 Task: Add Carlson Labs Super Omega 3 to the cart.
Action: Mouse moved to (329, 155)
Screenshot: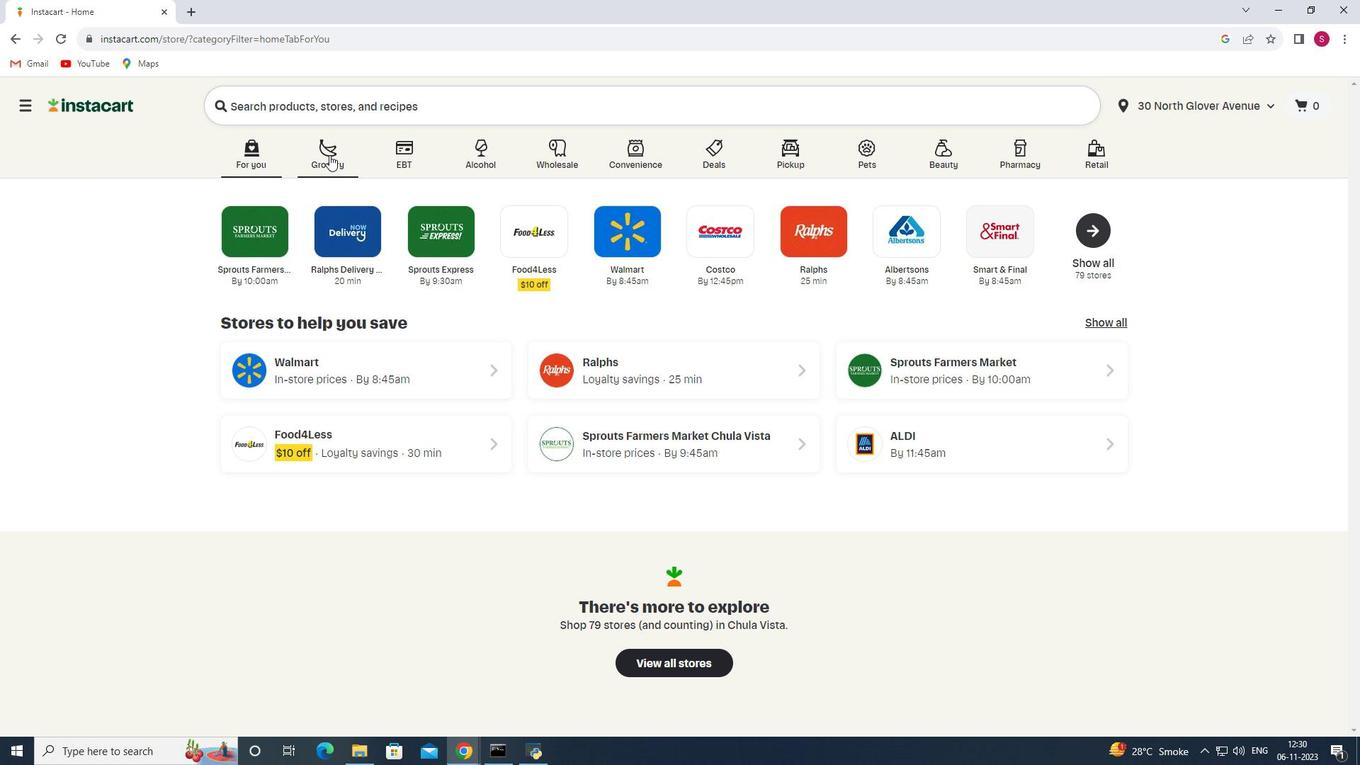 
Action: Mouse pressed left at (329, 155)
Screenshot: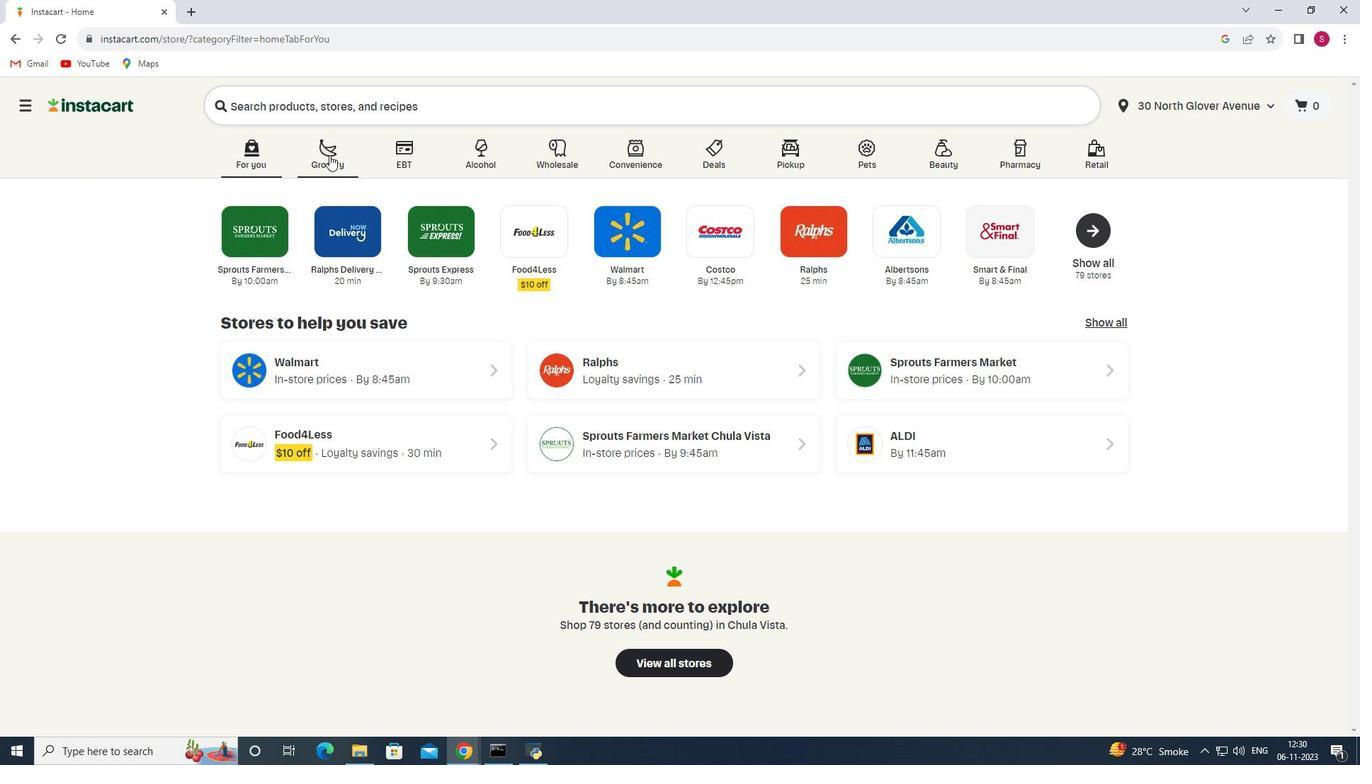 
Action: Mouse moved to (328, 411)
Screenshot: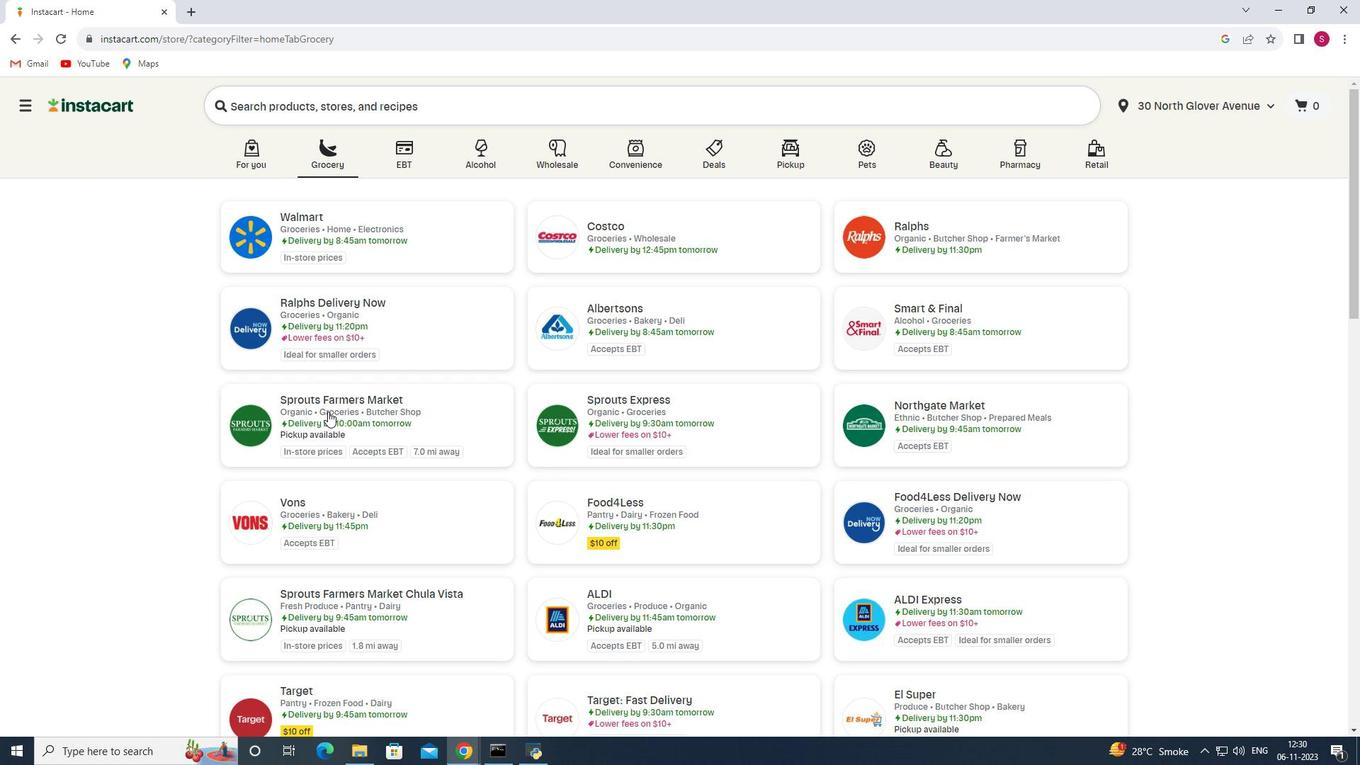
Action: Mouse pressed left at (328, 411)
Screenshot: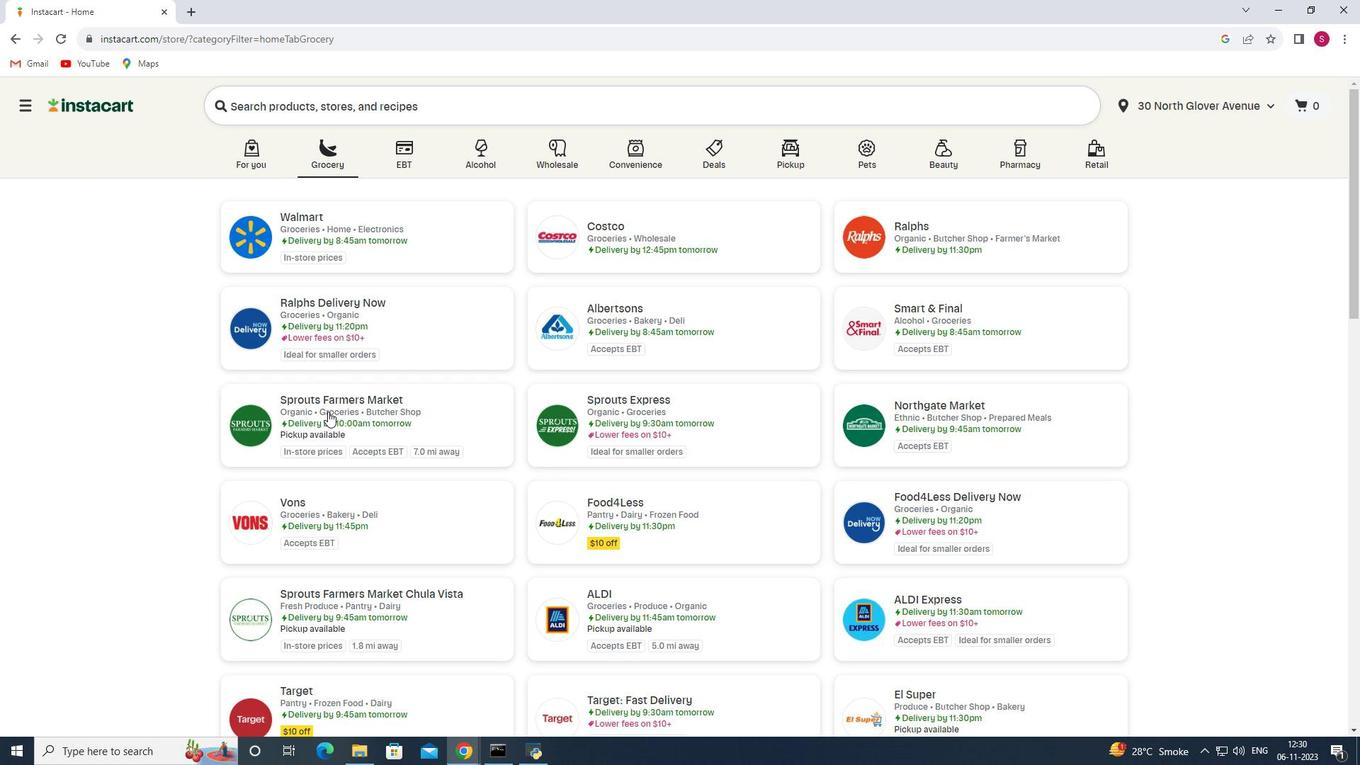 
Action: Mouse moved to (122, 435)
Screenshot: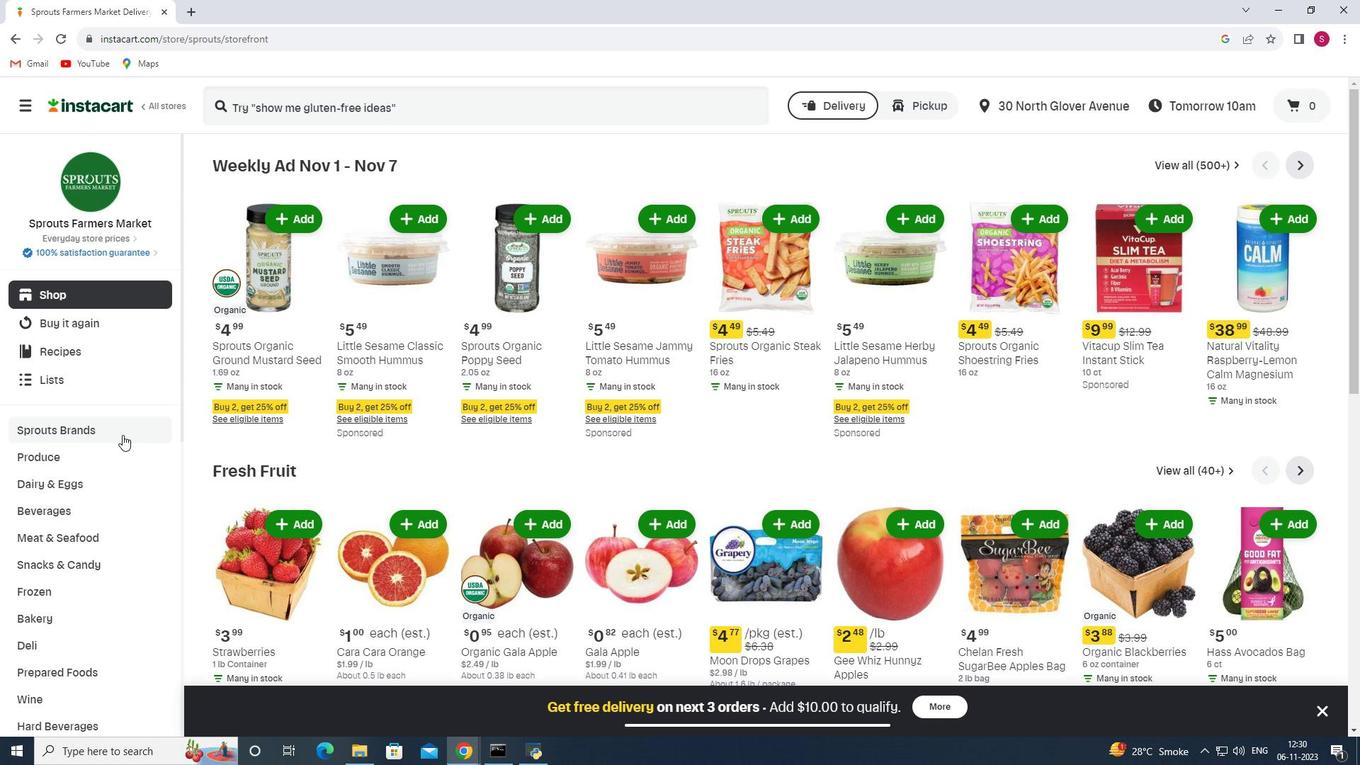 
Action: Mouse scrolled (122, 434) with delta (0, 0)
Screenshot: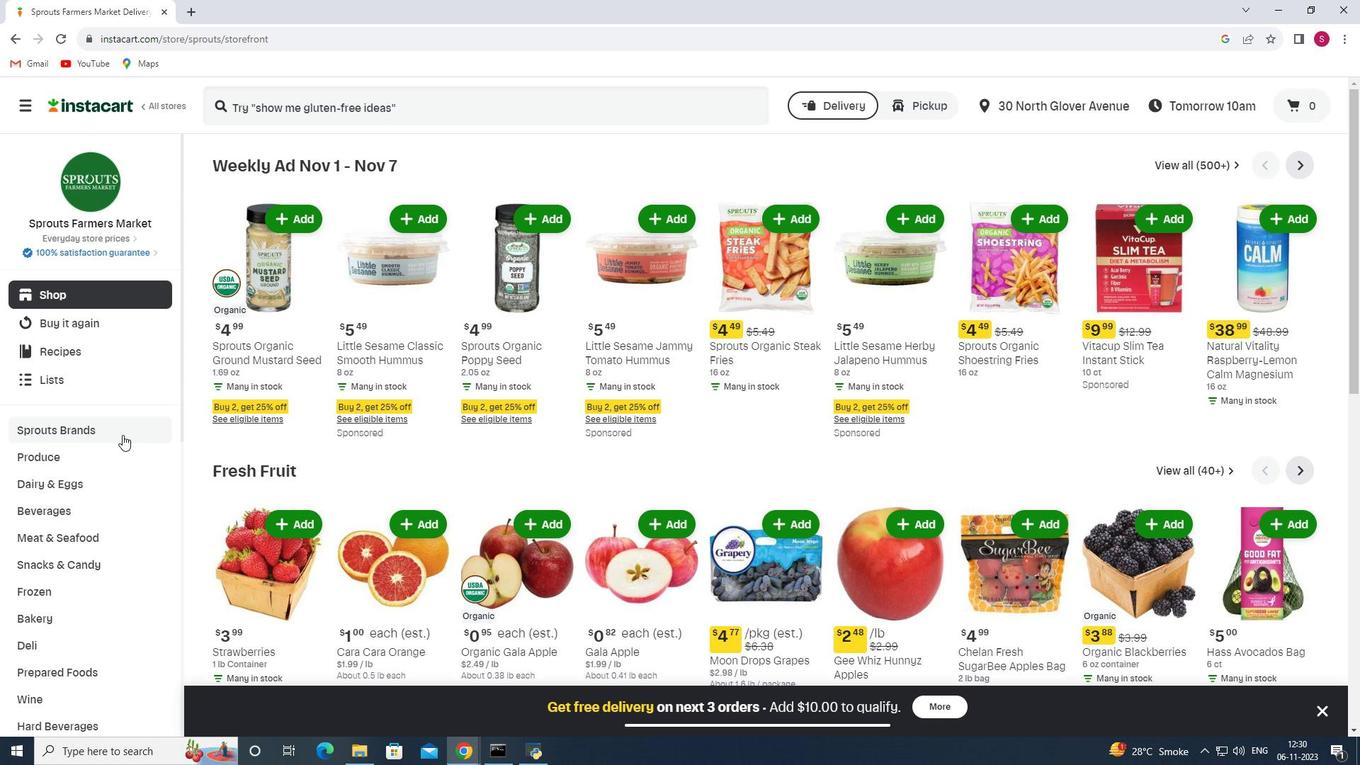 
Action: Mouse moved to (122, 435)
Screenshot: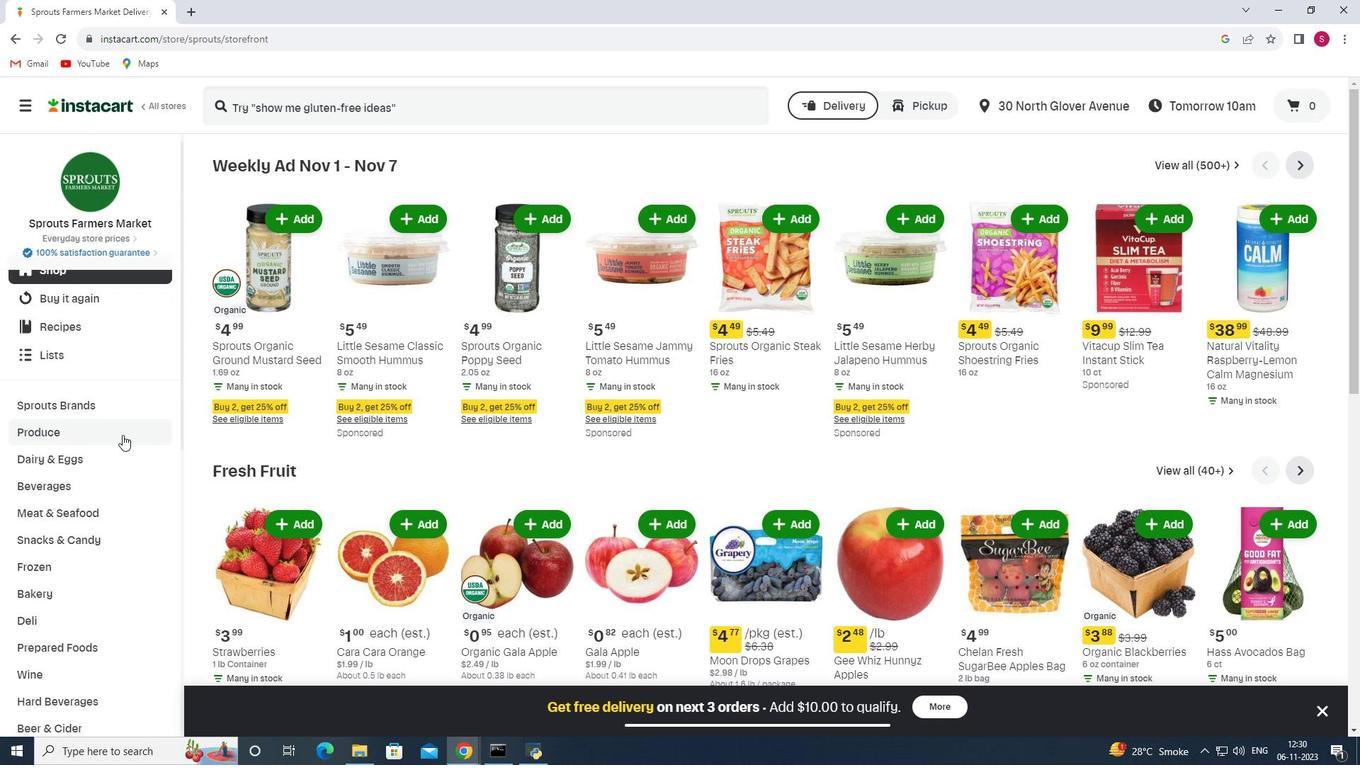 
Action: Mouse scrolled (122, 434) with delta (0, 0)
Screenshot: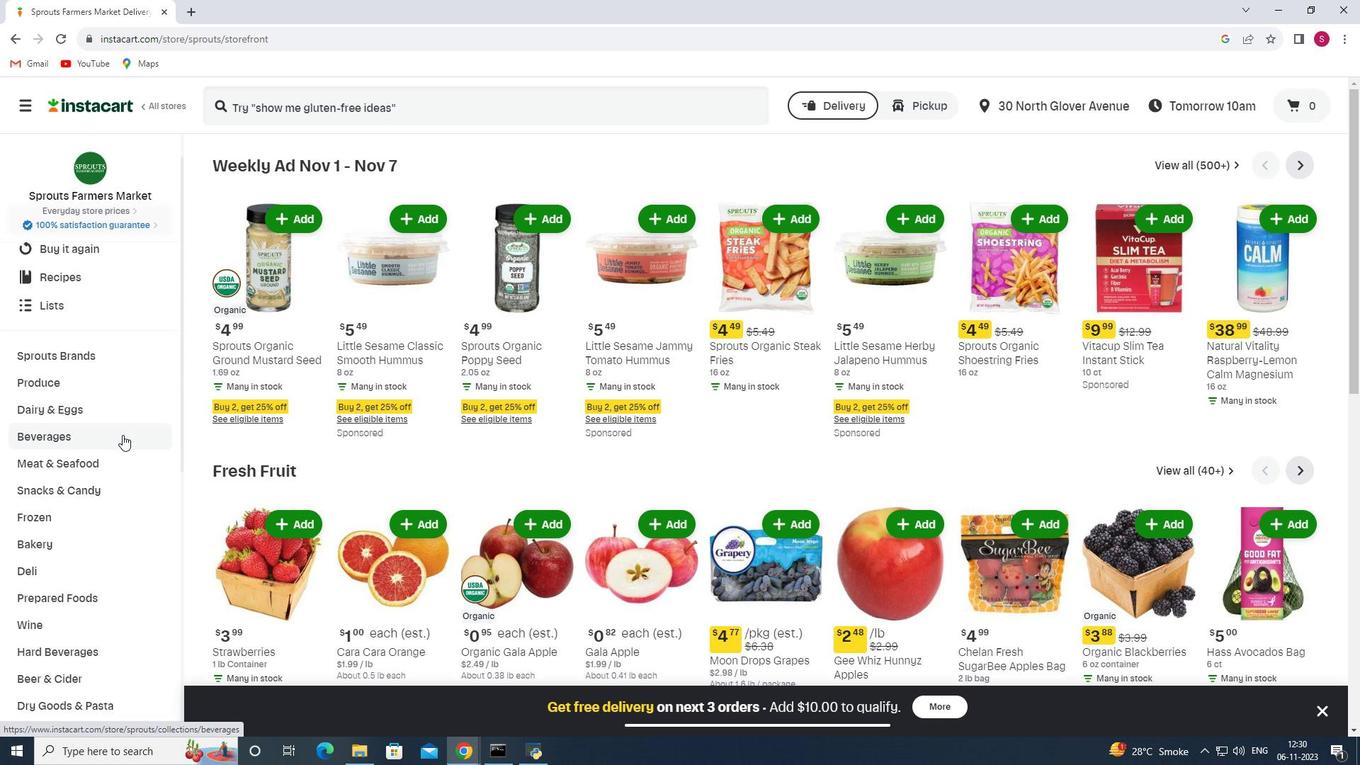 
Action: Mouse scrolled (122, 434) with delta (0, 0)
Screenshot: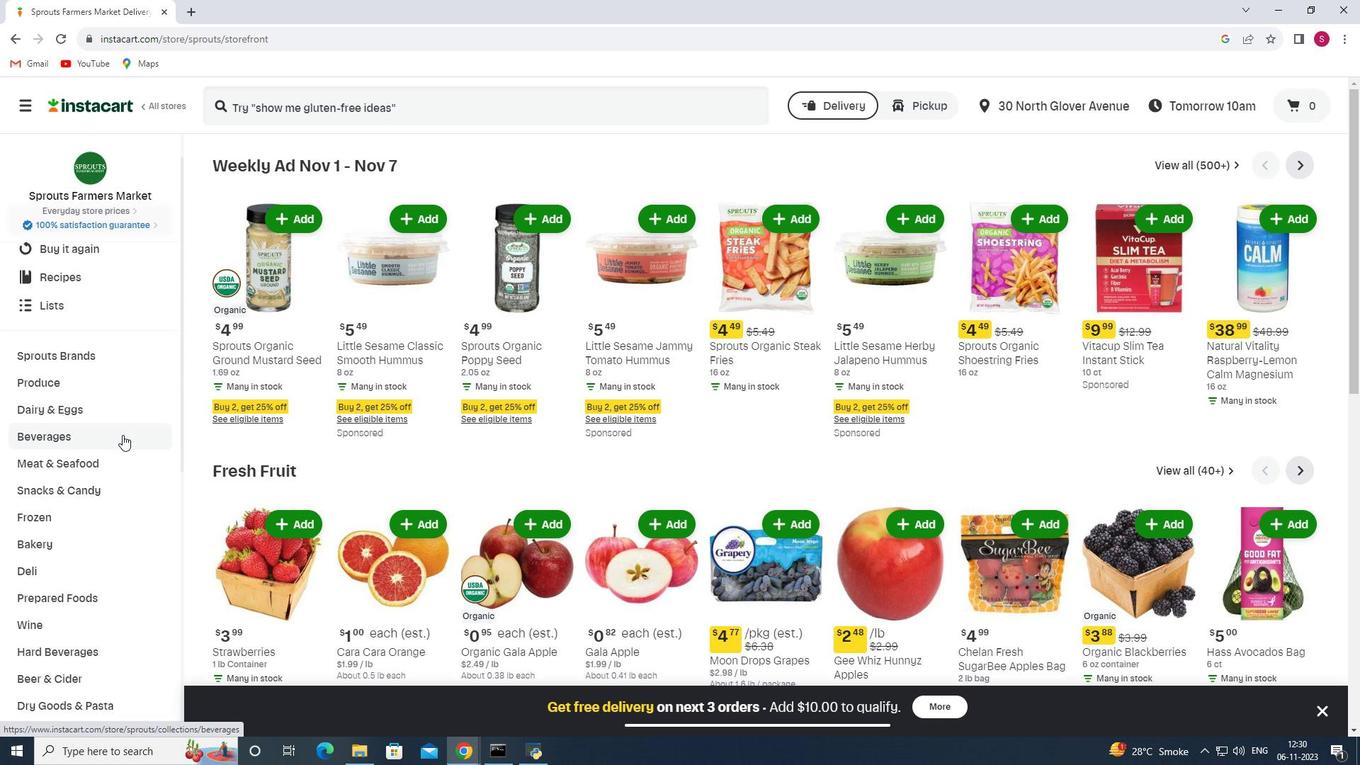 
Action: Mouse scrolled (122, 434) with delta (0, 0)
Screenshot: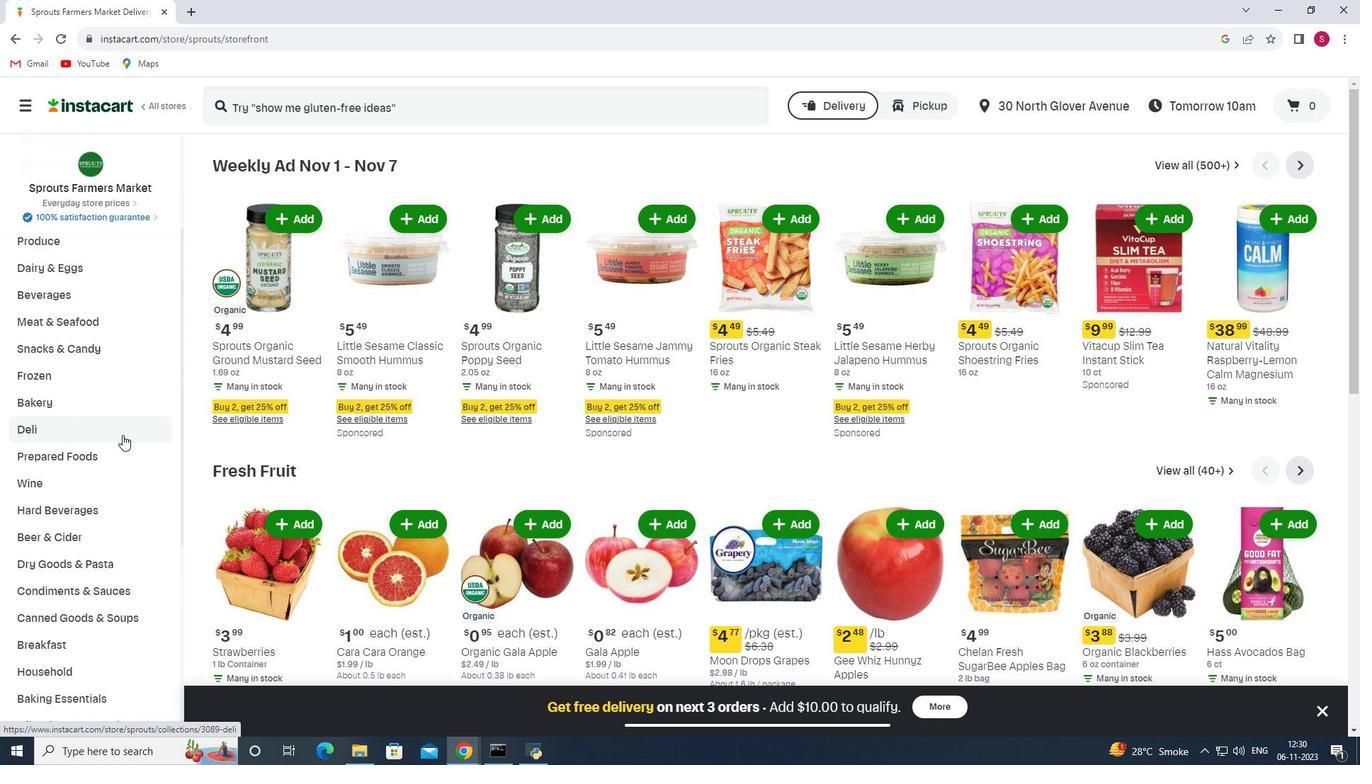
Action: Mouse scrolled (122, 434) with delta (0, 0)
Screenshot: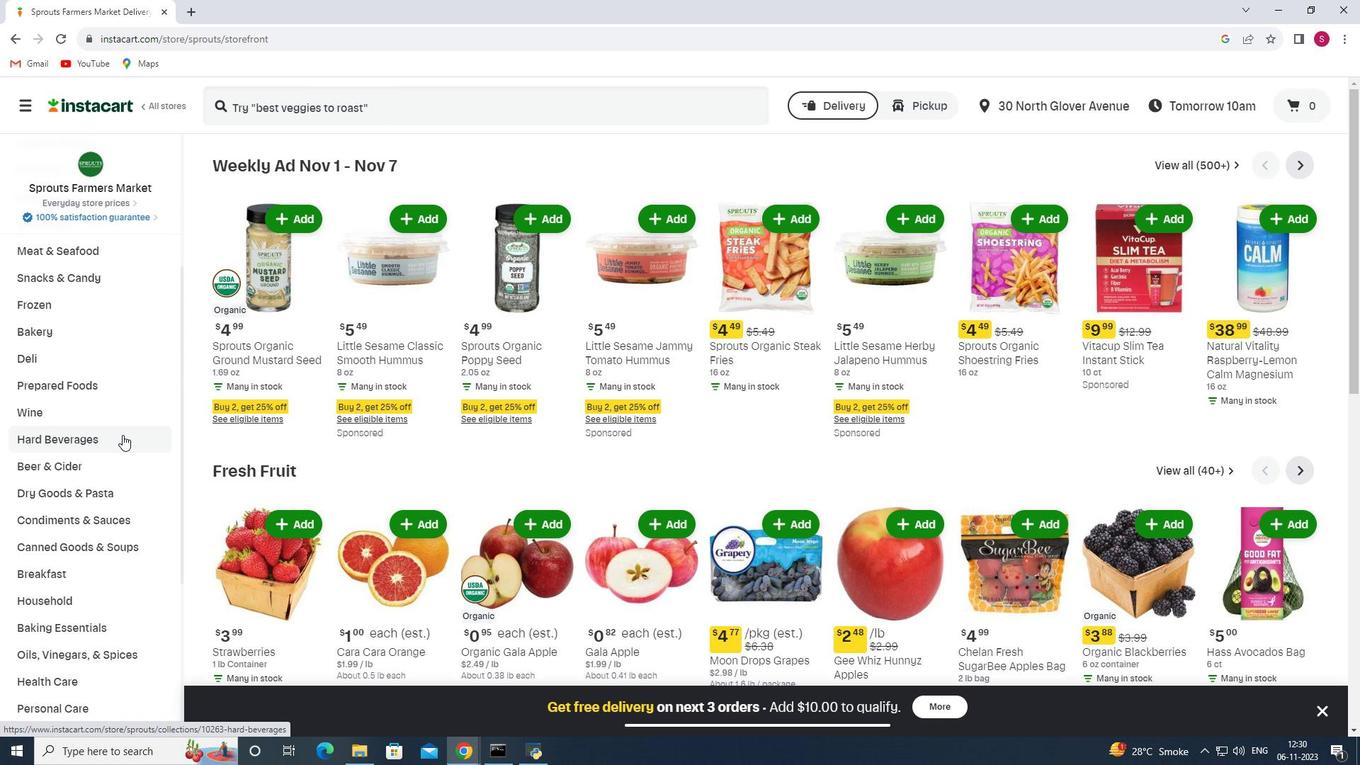
Action: Mouse moved to (99, 467)
Screenshot: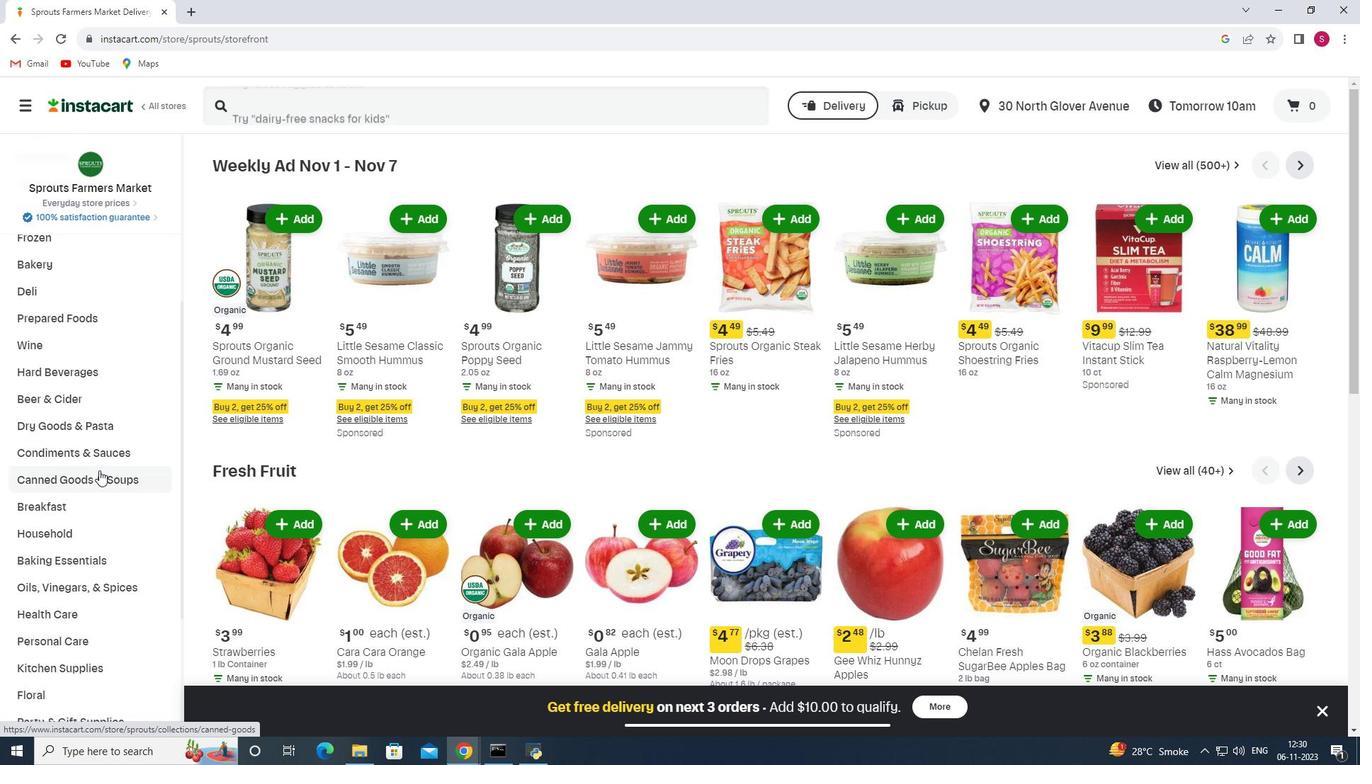 
Action: Mouse scrolled (99, 466) with delta (0, 0)
Screenshot: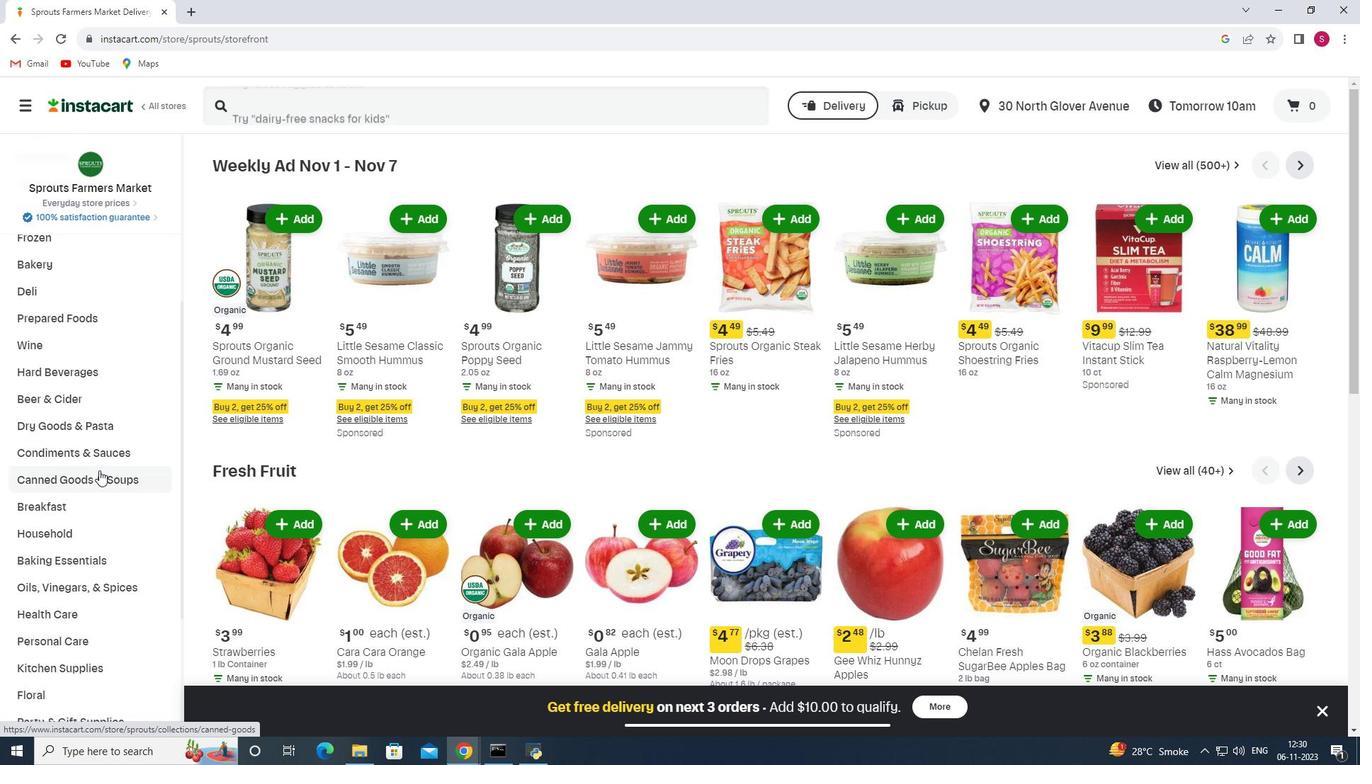 
Action: Mouse moved to (99, 470)
Screenshot: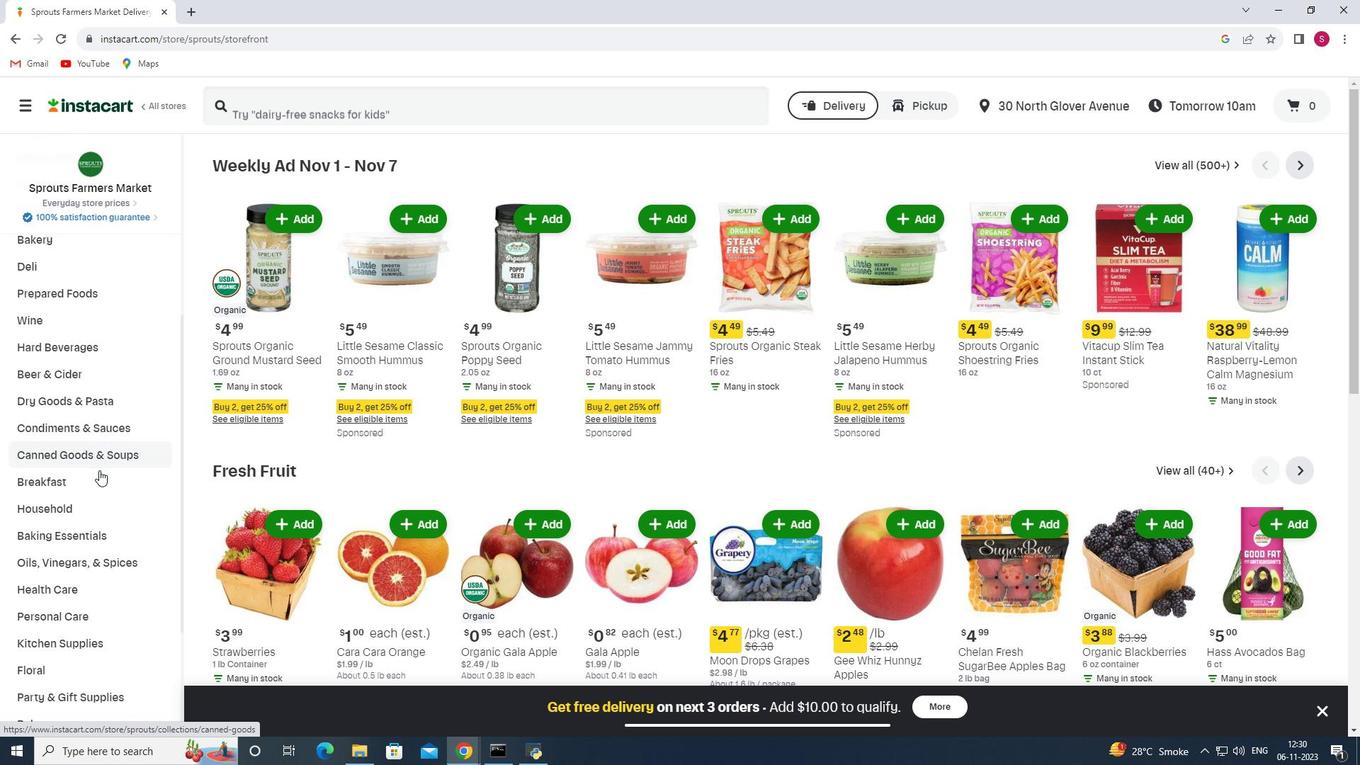 
Action: Mouse scrolled (99, 469) with delta (0, 0)
Screenshot: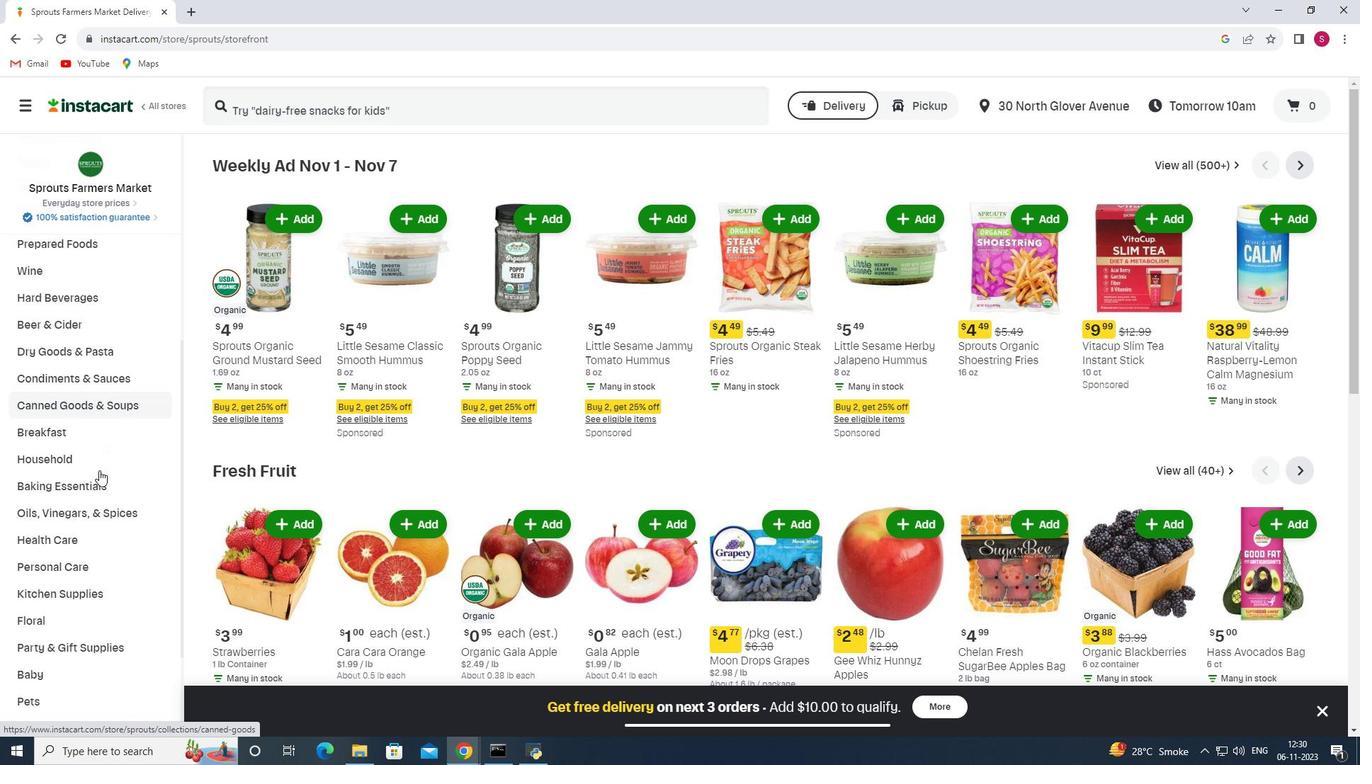 
Action: Mouse moved to (85, 479)
Screenshot: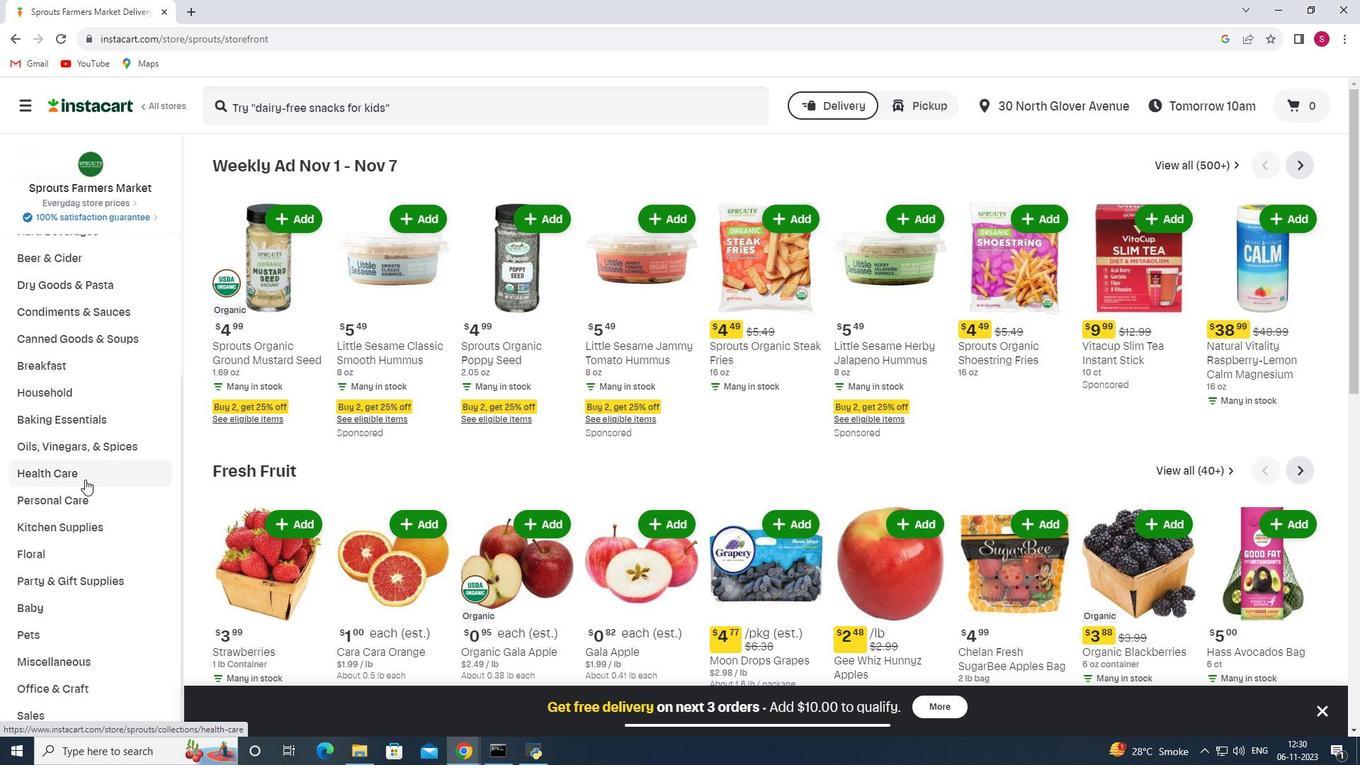 
Action: Mouse pressed left at (85, 479)
Screenshot: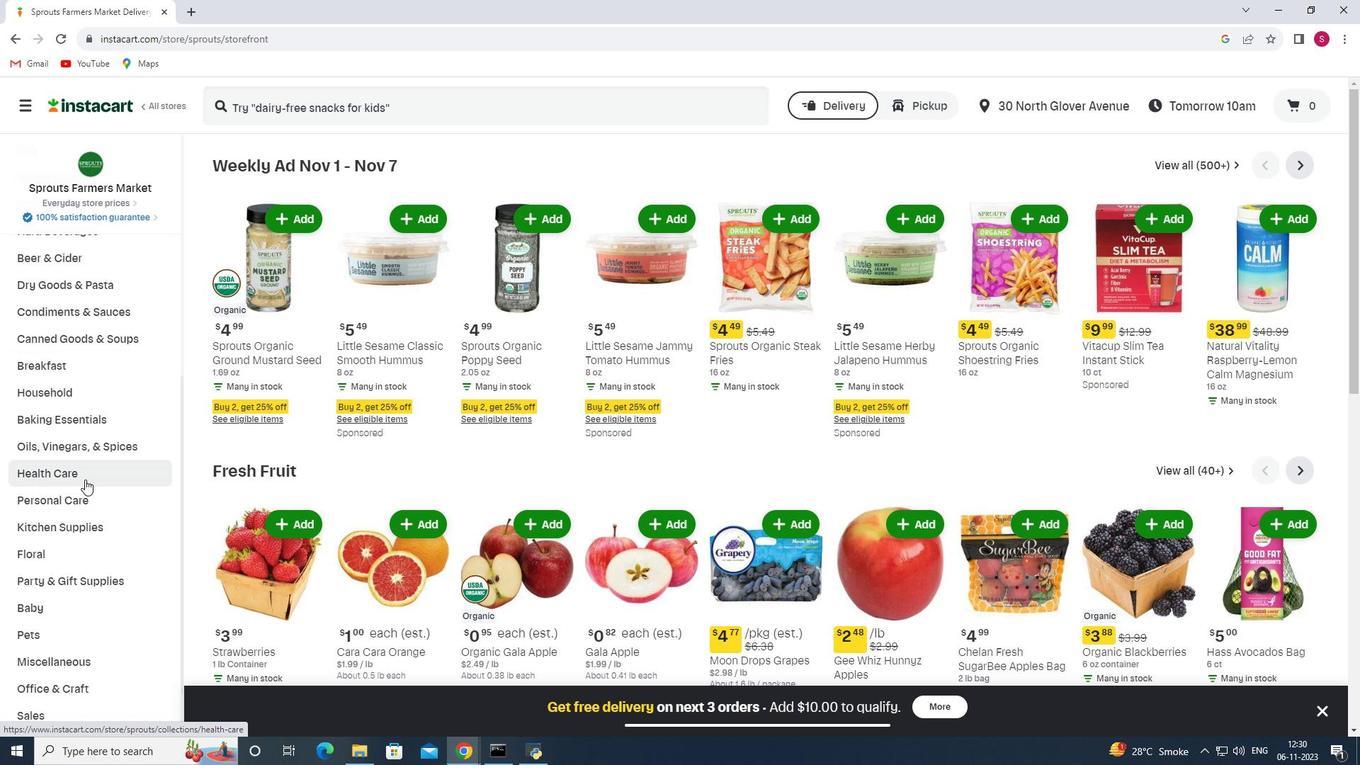 
Action: Mouse moved to (479, 204)
Screenshot: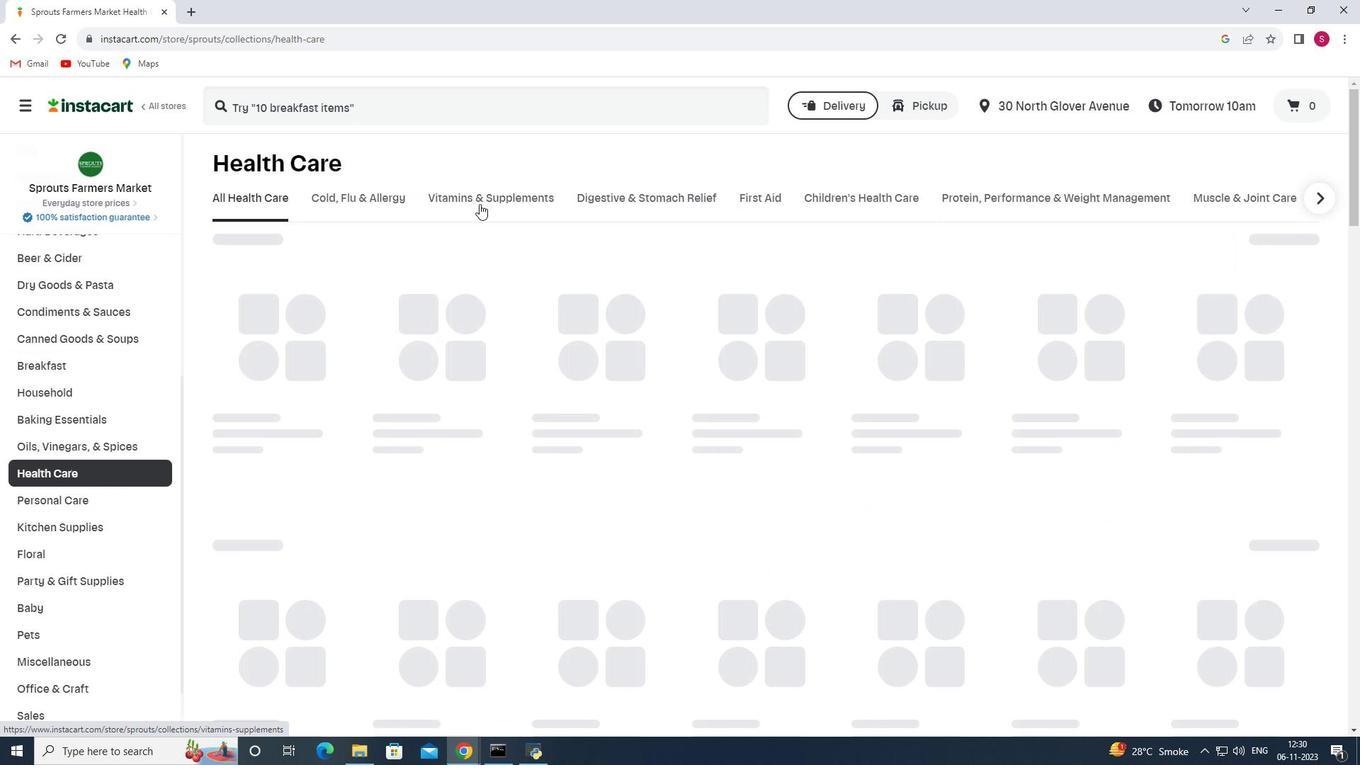 
Action: Mouse pressed left at (479, 204)
Screenshot: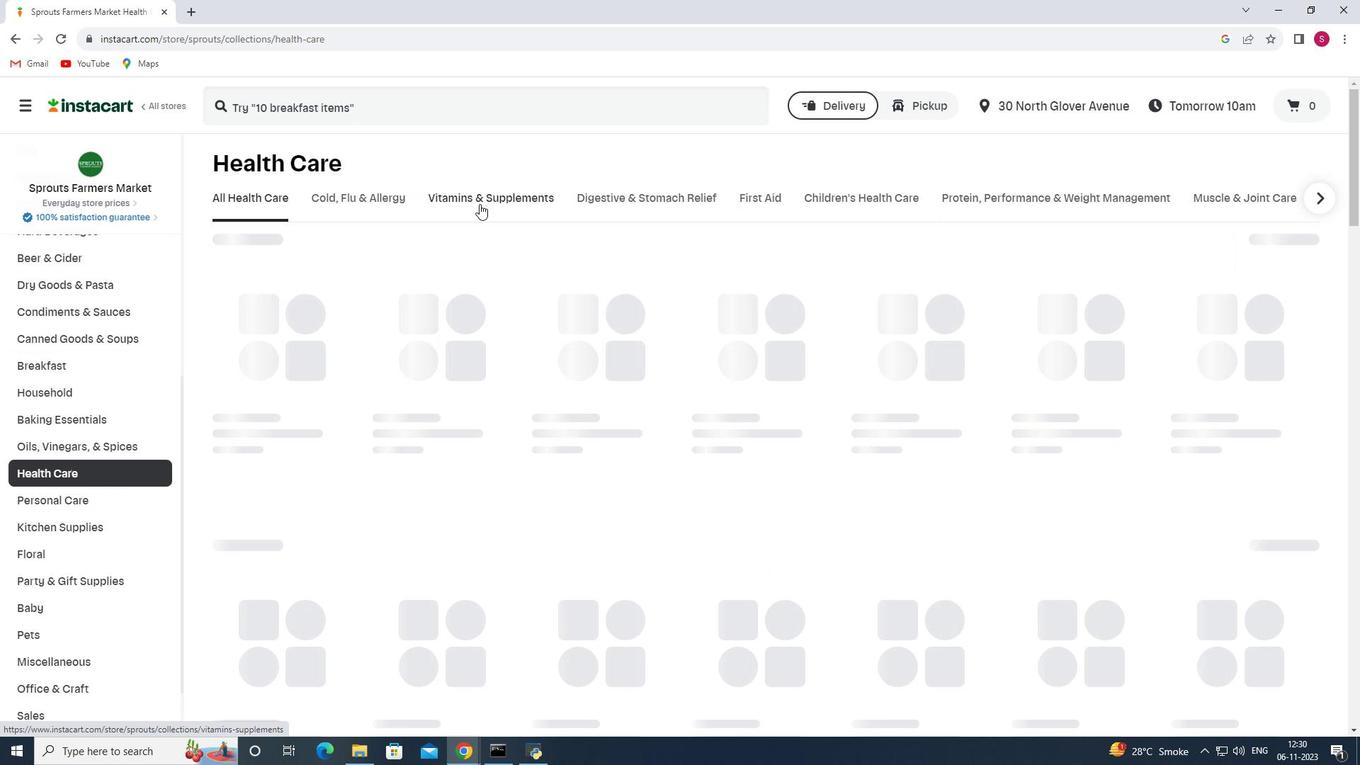 
Action: Mouse moved to (955, 264)
Screenshot: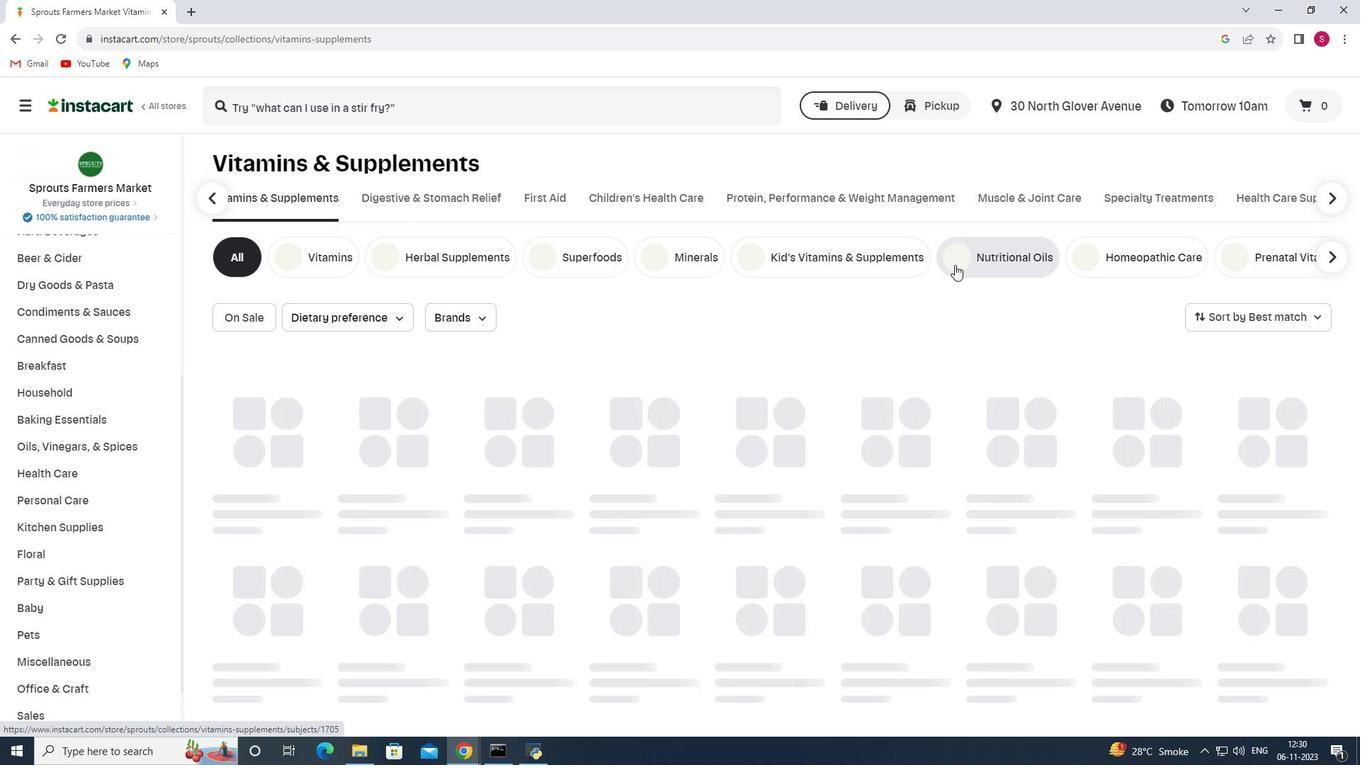 
Action: Mouse pressed left at (955, 264)
Screenshot: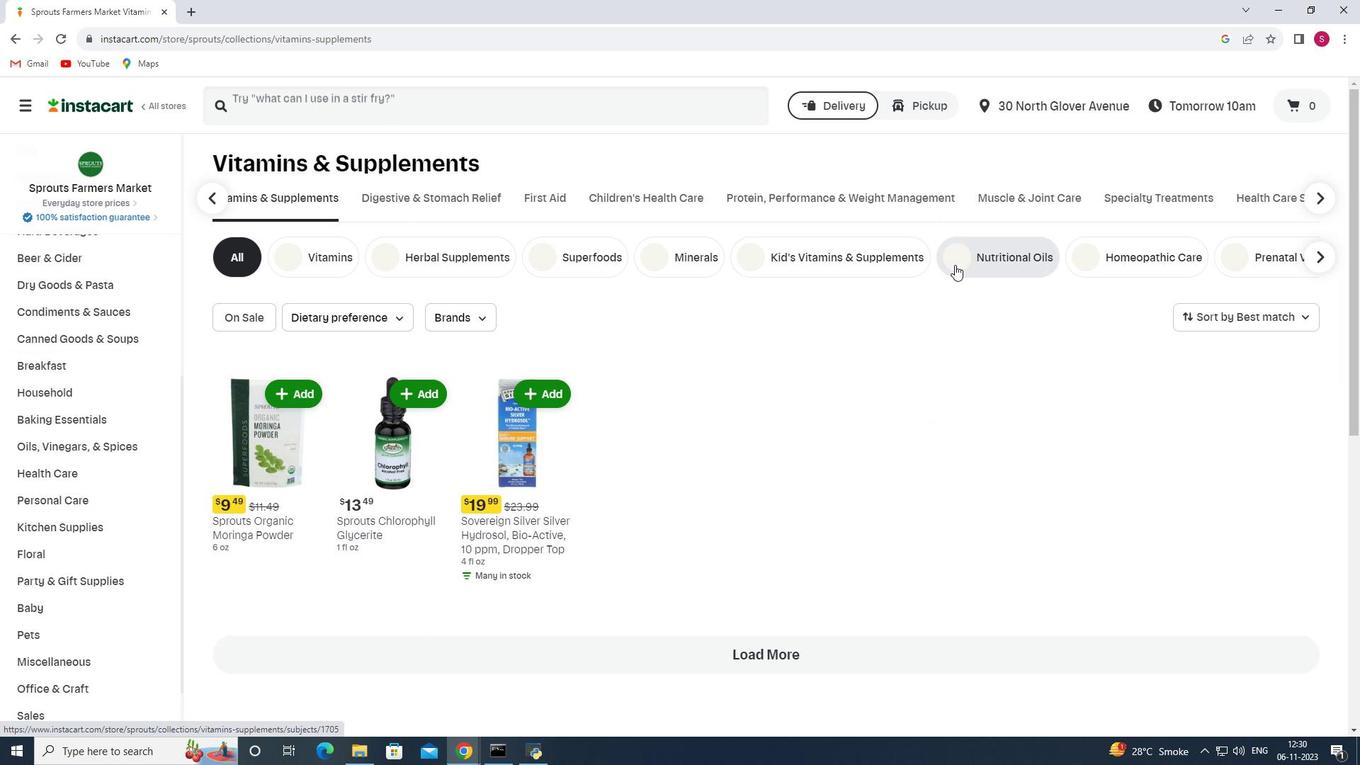 
Action: Mouse moved to (369, 106)
Screenshot: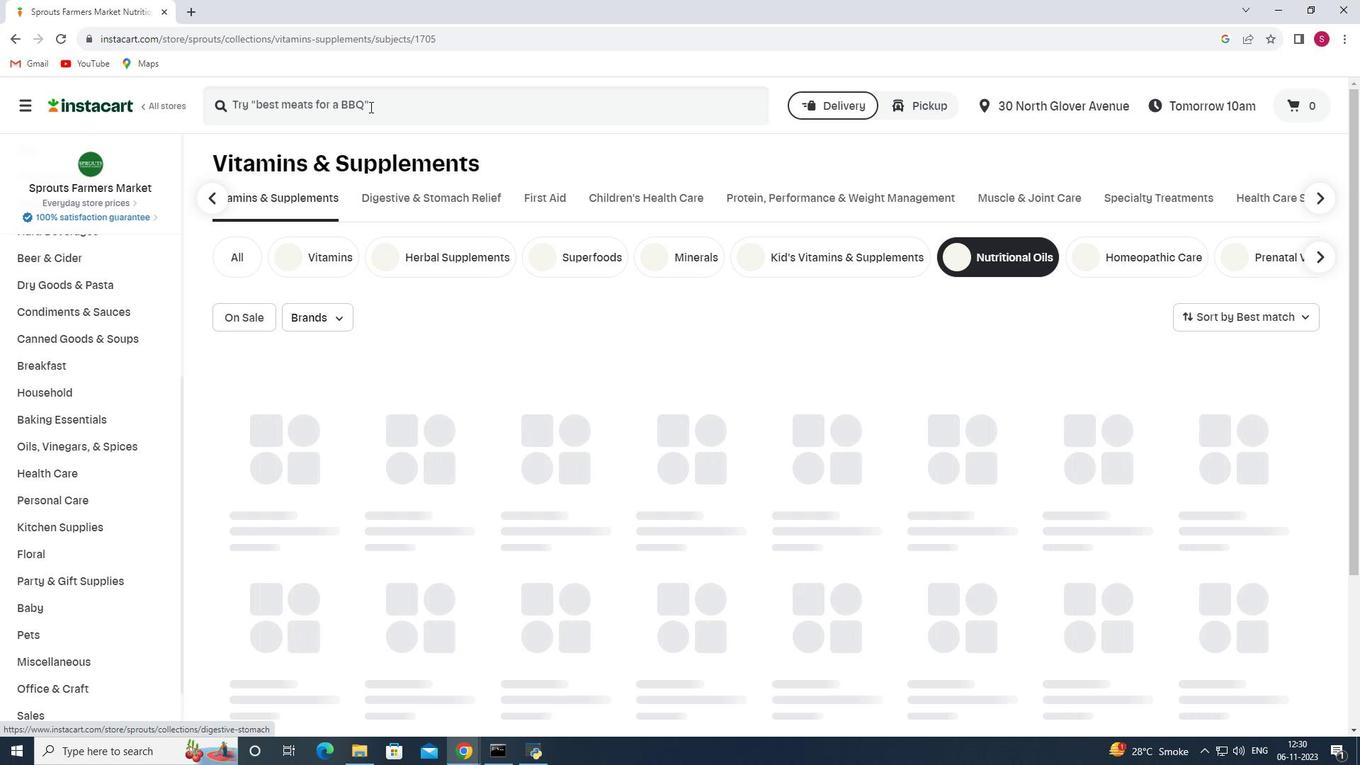 
Action: Mouse pressed left at (369, 106)
Screenshot: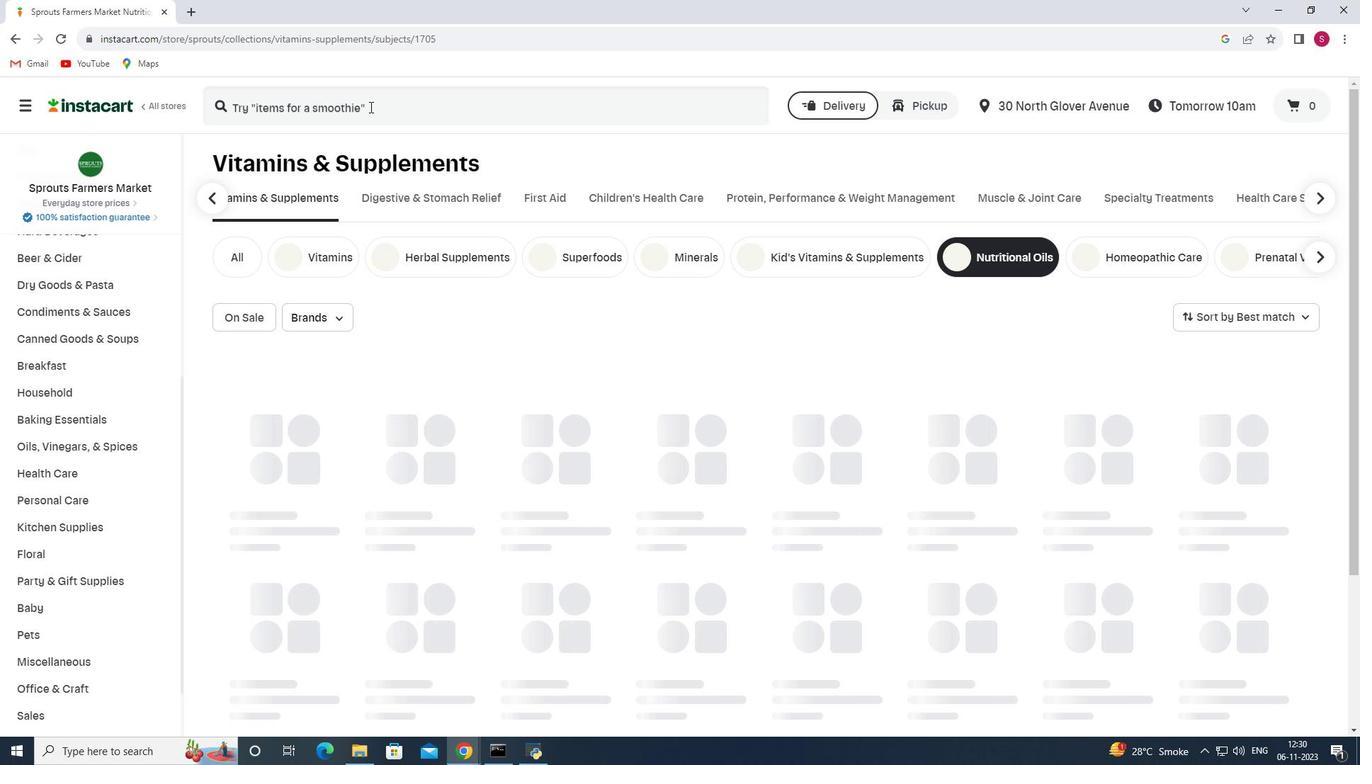 
Action: Key pressed <Key.shift>Carlson<Key.space><Key.shift_r>Labs<Key.space><Key.shift>Super<Key.space><Key.shift_r>Omega<Key.space>3<Key.enter>
Screenshot: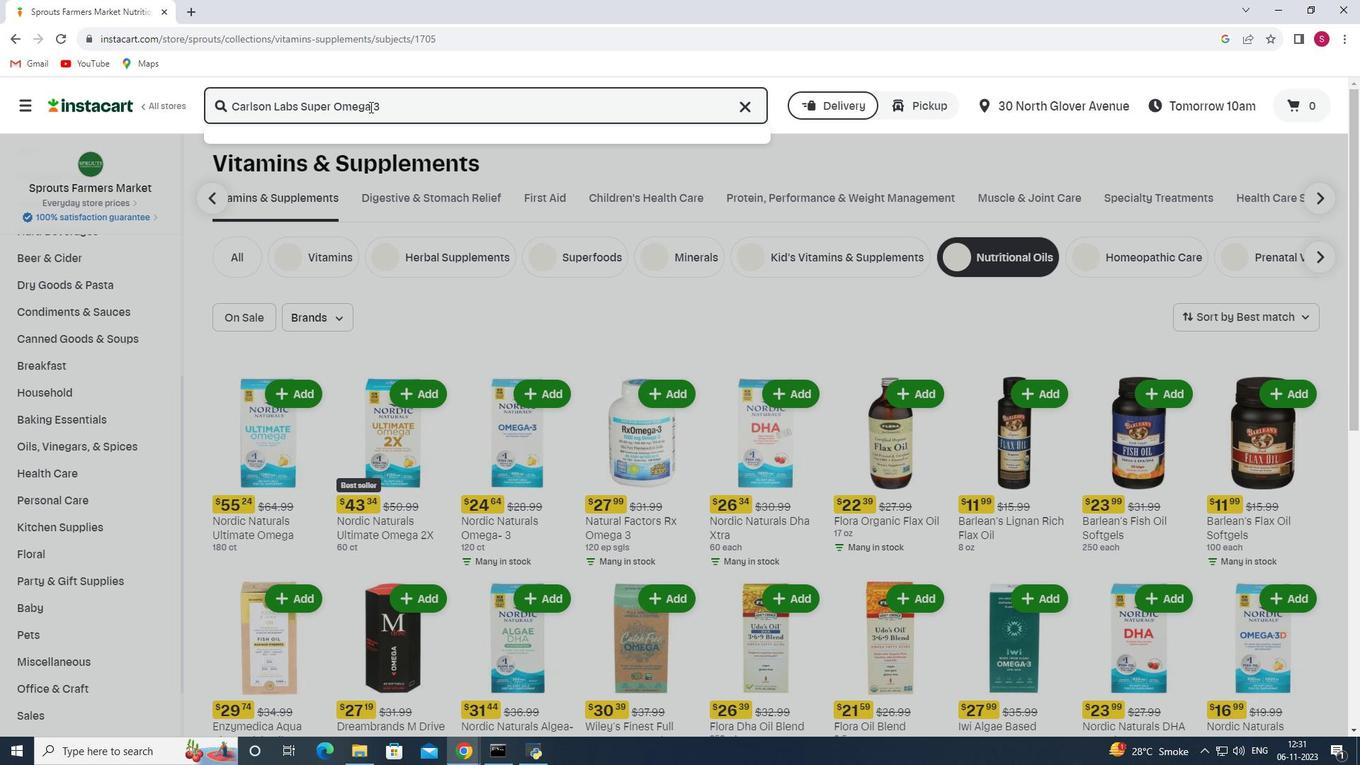 
Action: Mouse moved to (436, 246)
Screenshot: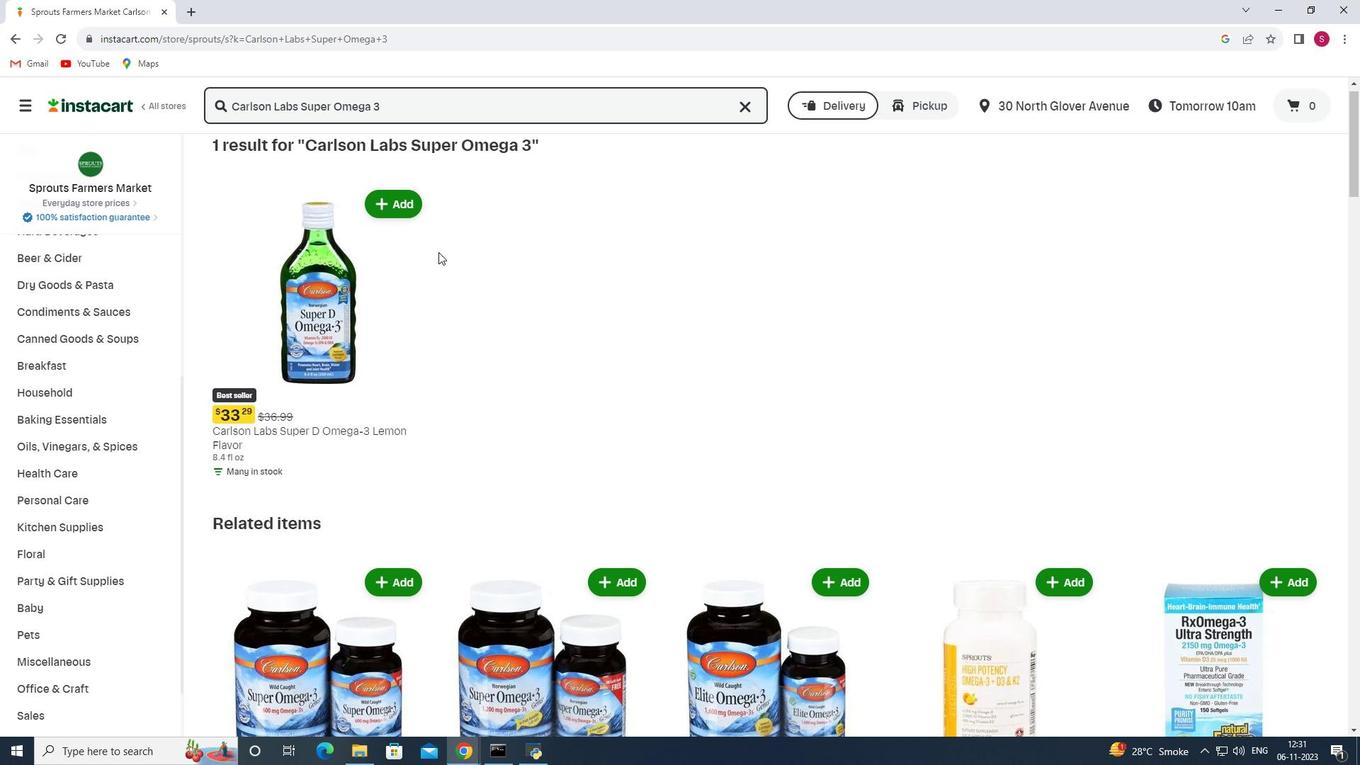 
Action: Mouse scrolled (436, 245) with delta (0, 0)
Screenshot: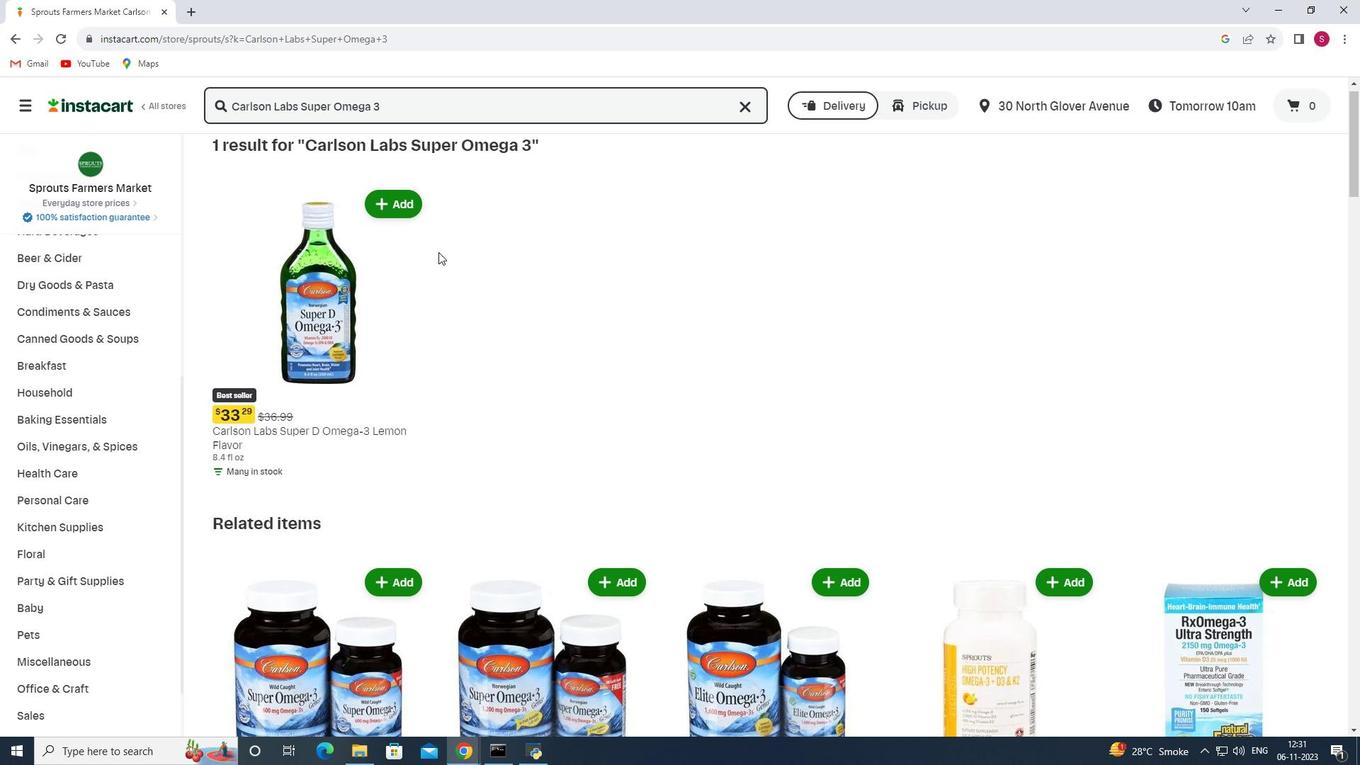
Action: Mouse moved to (438, 251)
Screenshot: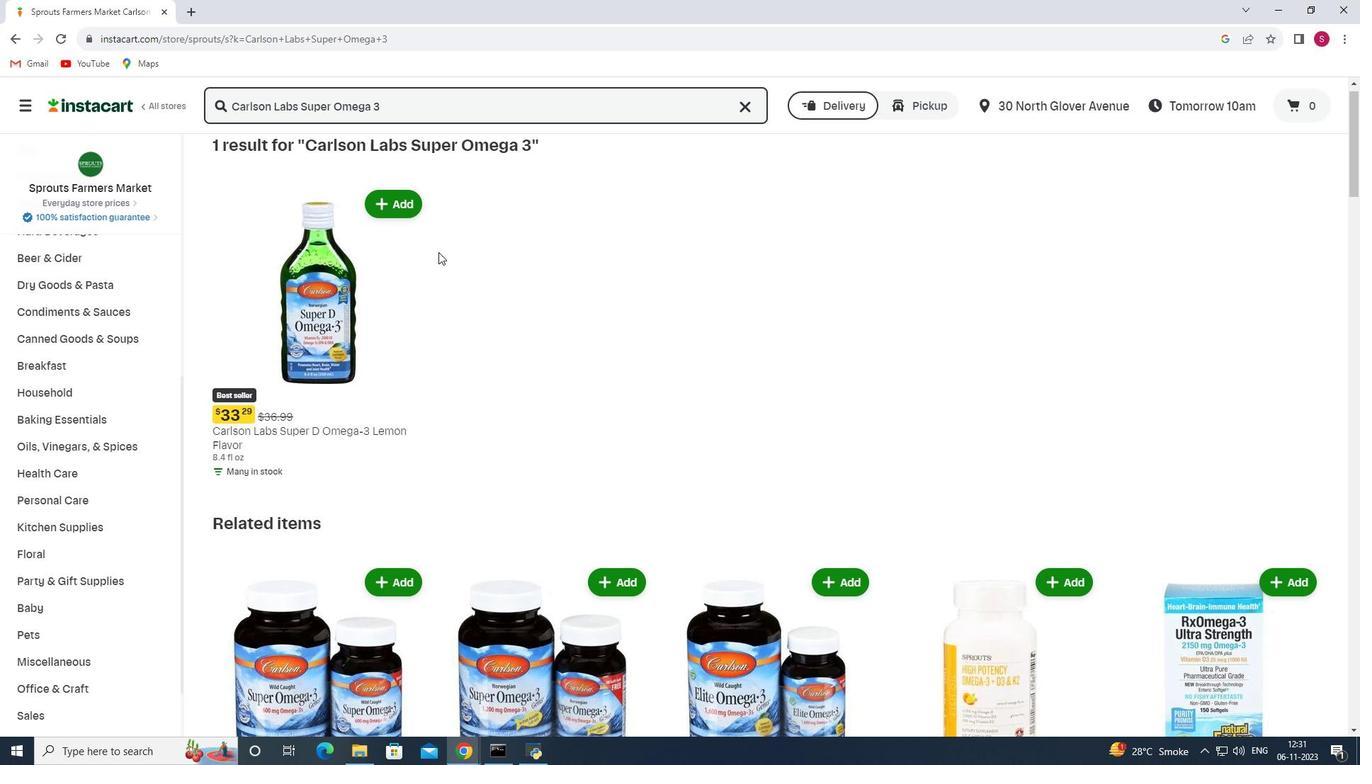 
Action: Mouse scrolled (438, 250) with delta (0, 0)
Screenshot: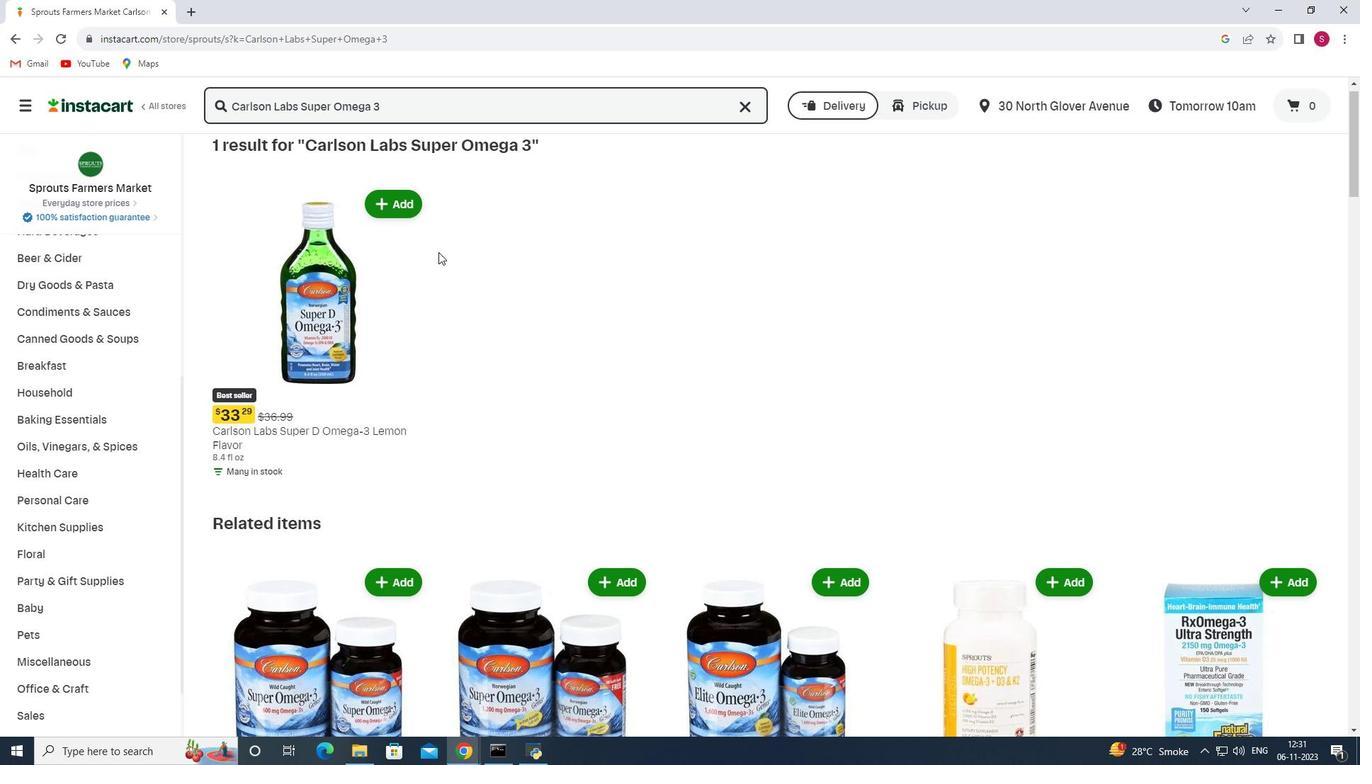 
Action: Mouse moved to (438, 252)
Screenshot: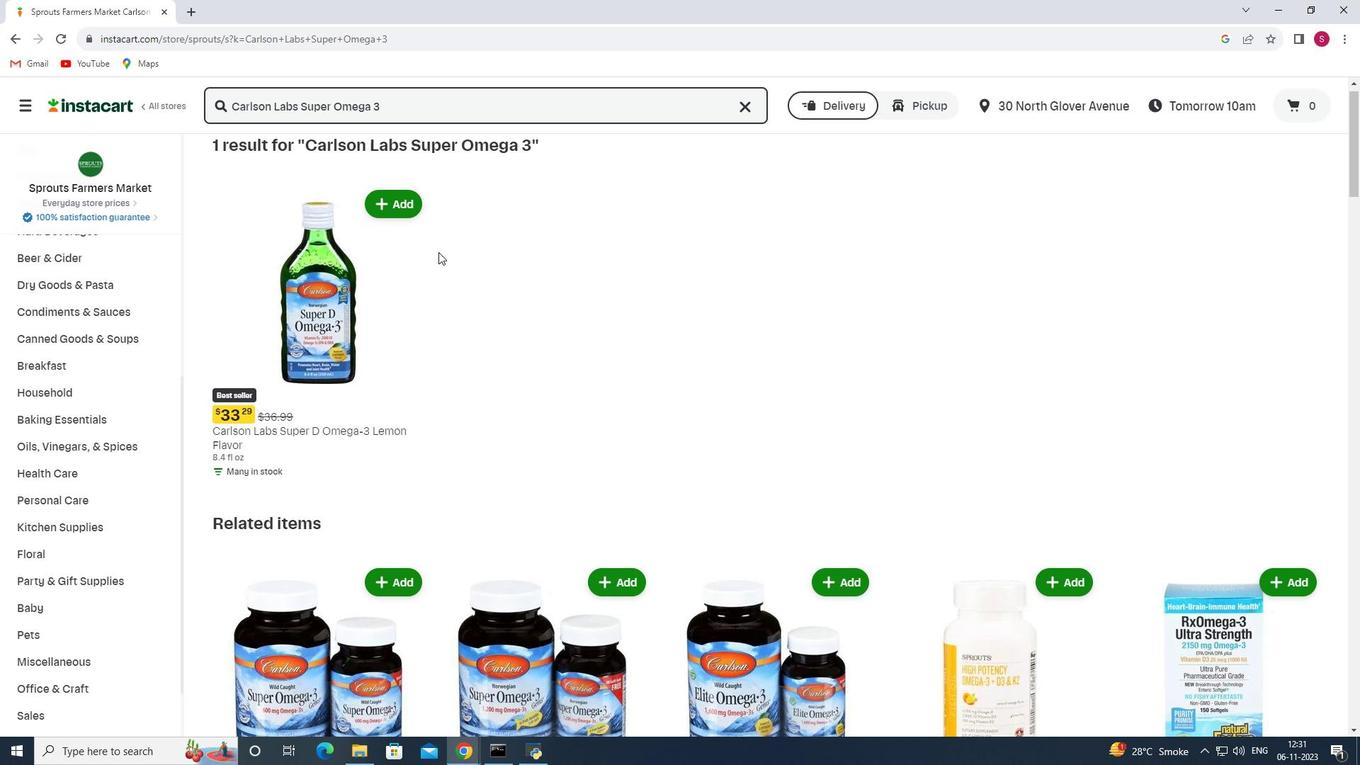 
Action: Mouse scrolled (438, 251) with delta (0, 0)
Screenshot: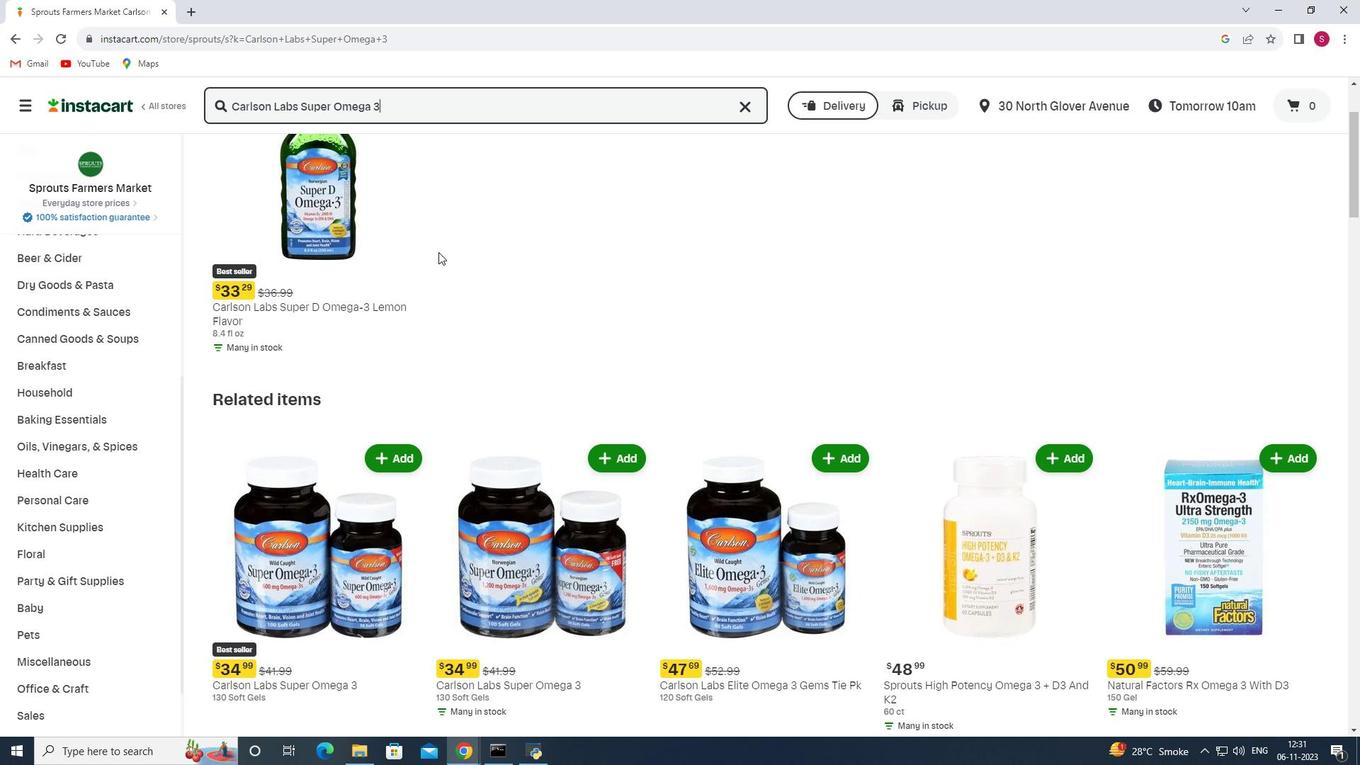 
Action: Mouse scrolled (438, 251) with delta (0, 0)
Screenshot: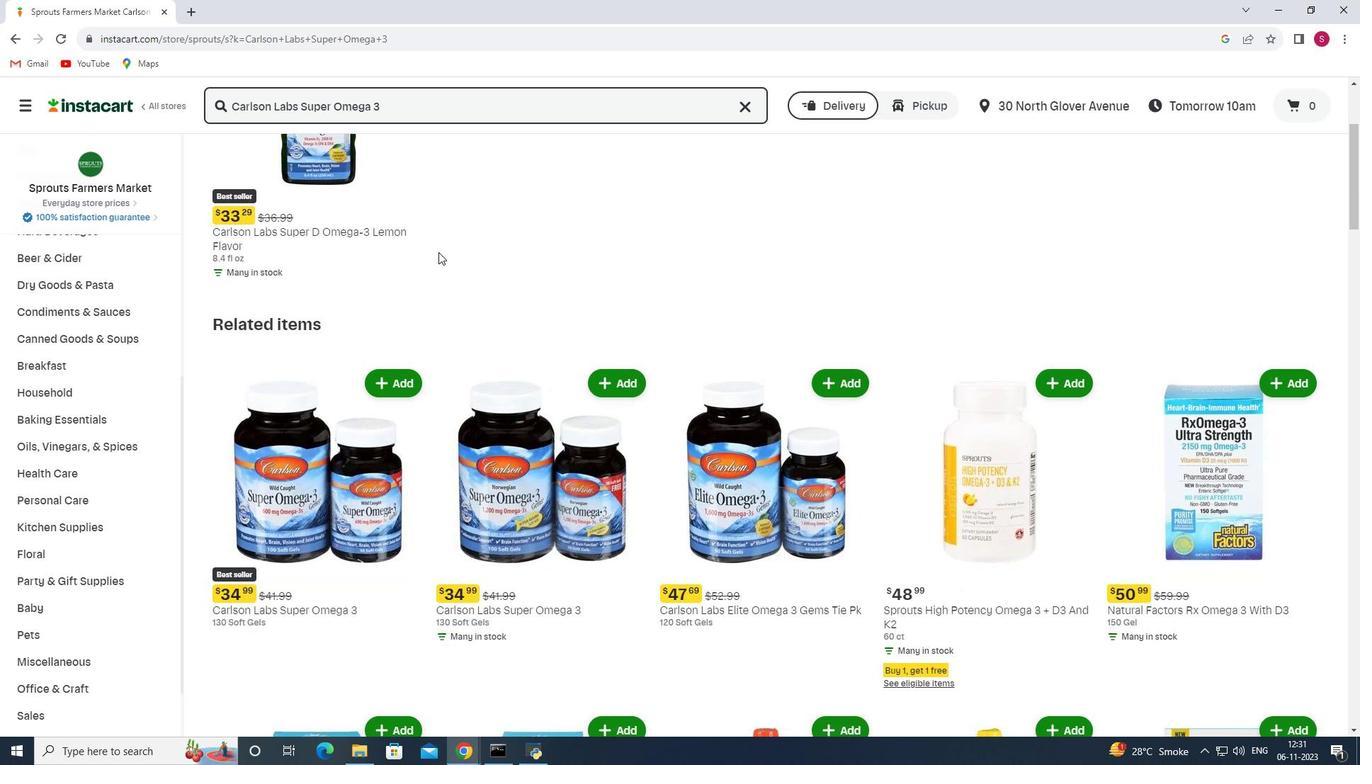 
Action: Mouse scrolled (438, 252) with delta (0, 0)
Screenshot: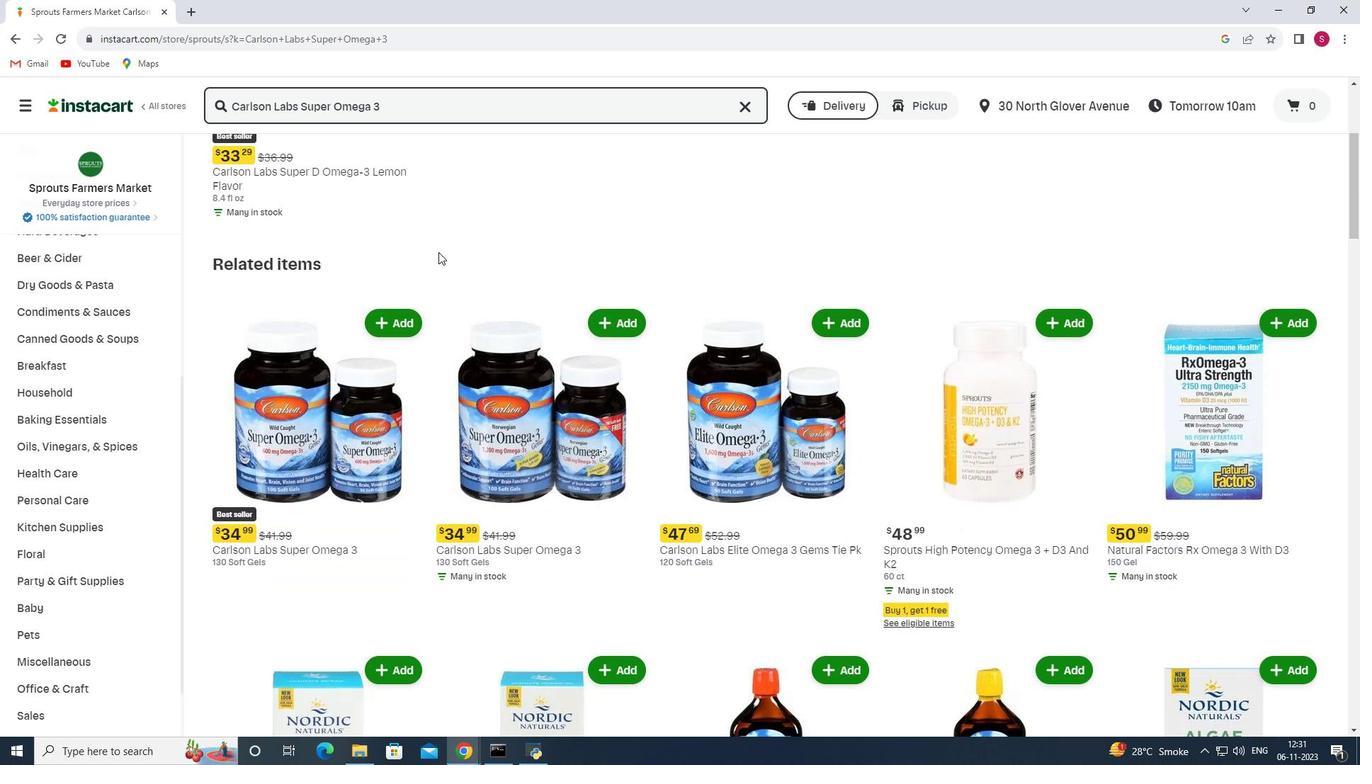 
Action: Mouse scrolled (438, 251) with delta (0, 0)
Screenshot: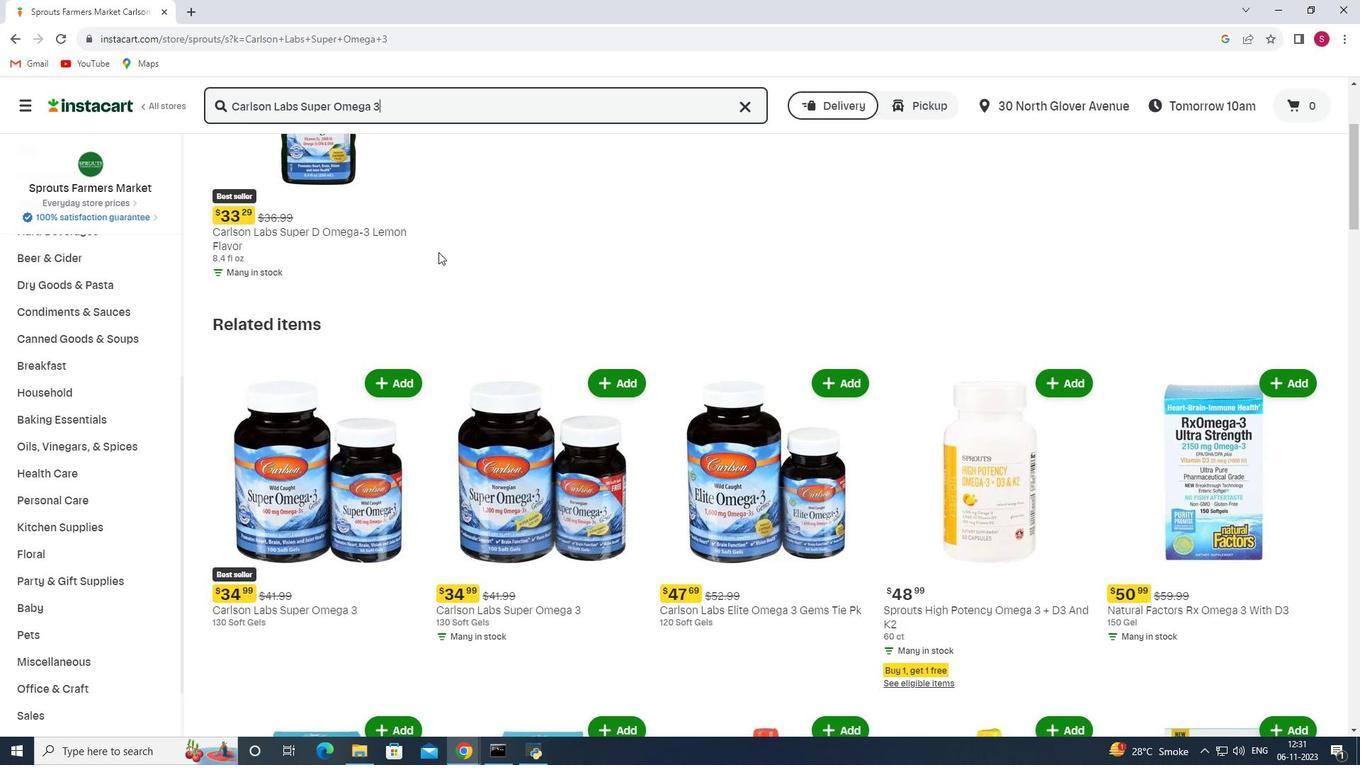 
Action: Mouse moved to (439, 252)
Screenshot: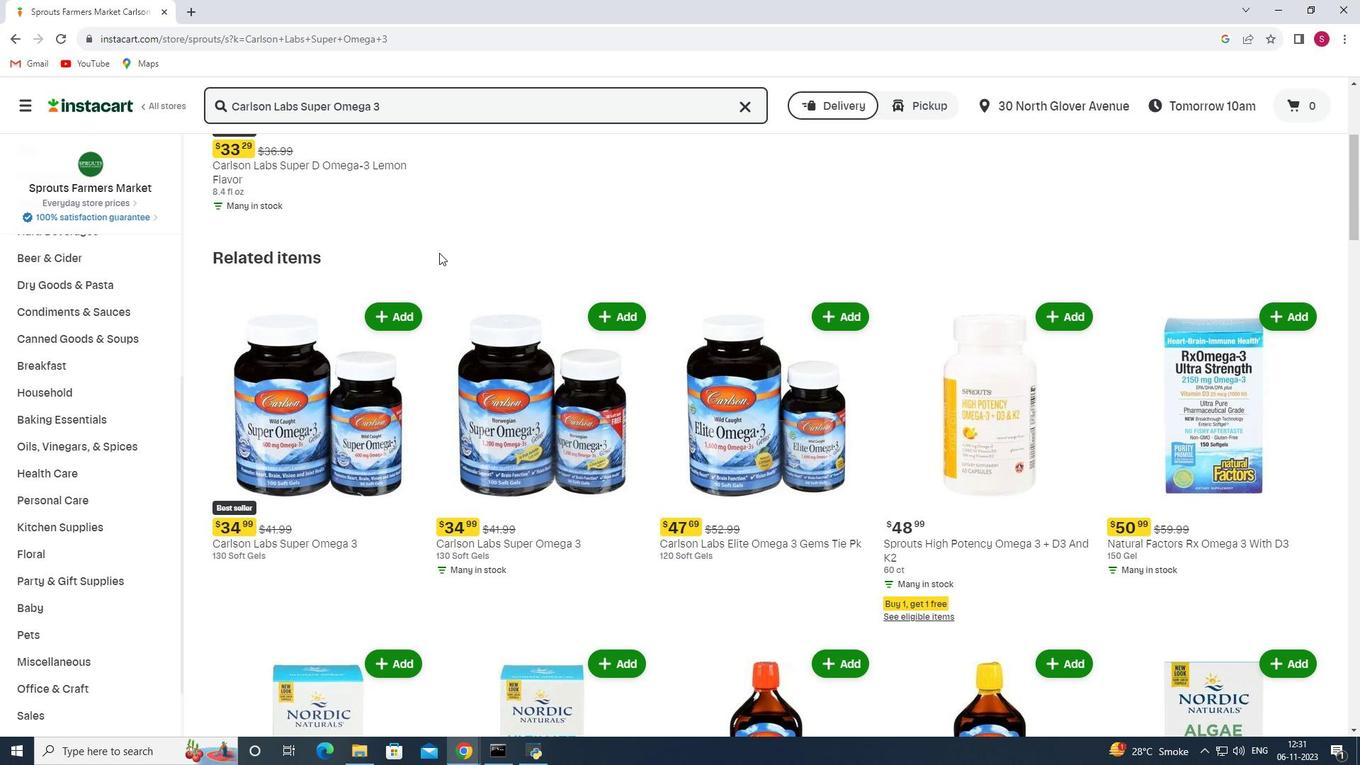 
Action: Mouse scrolled (439, 252) with delta (0, 0)
Screenshot: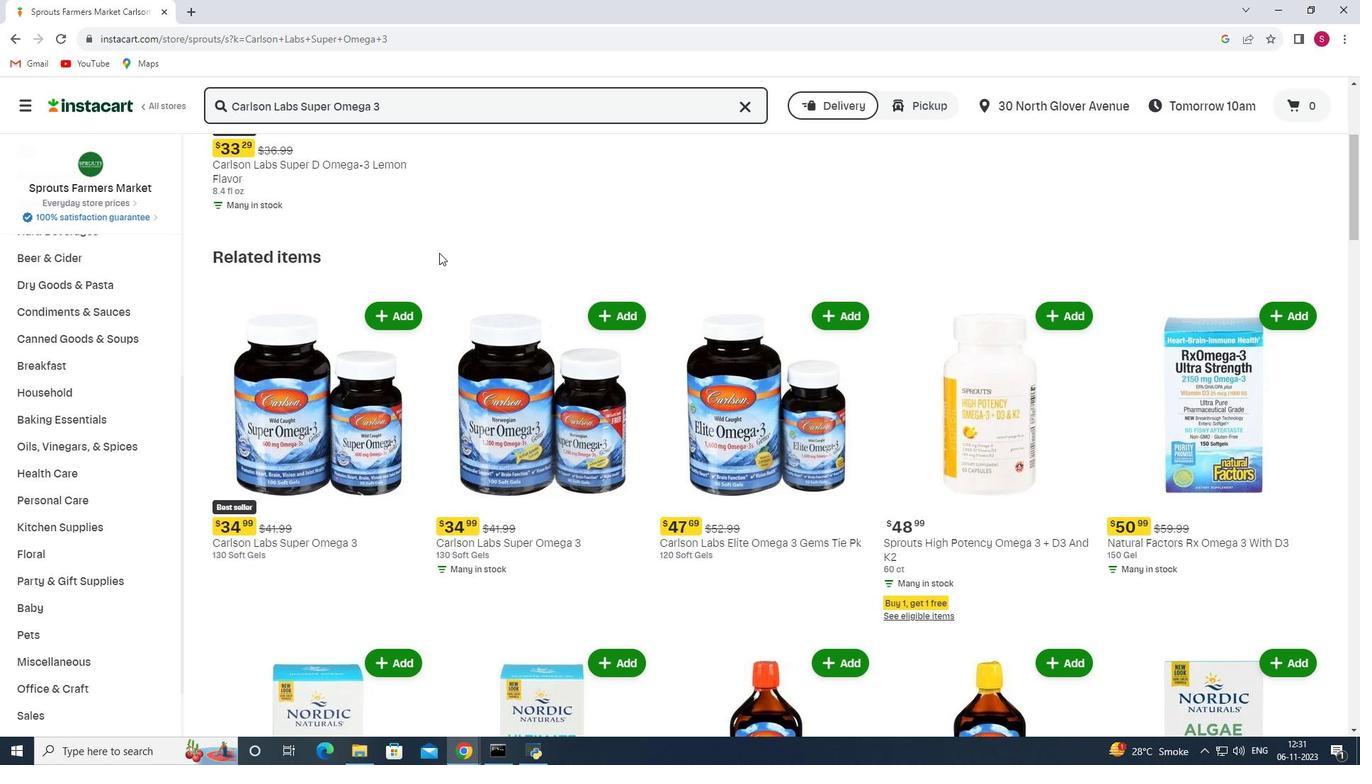 
Action: Mouse moved to (401, 238)
Screenshot: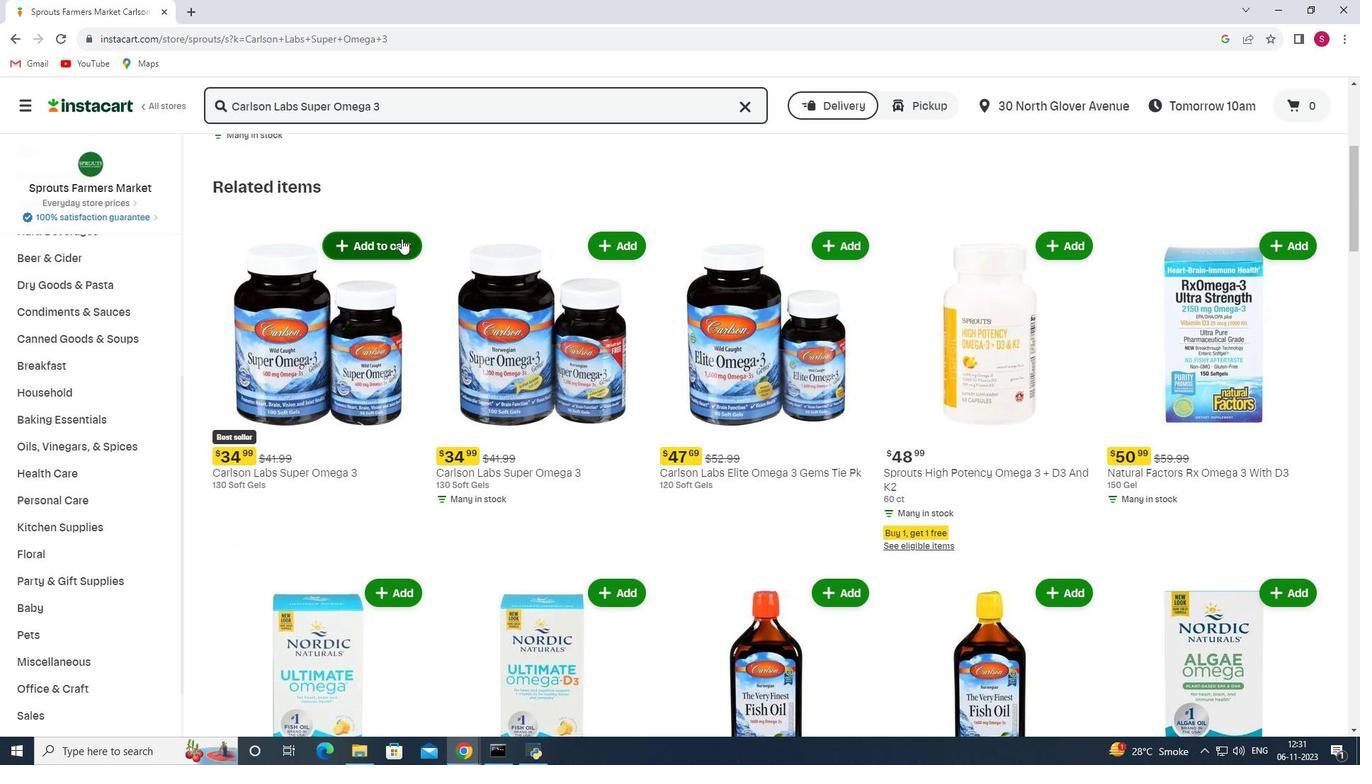 
Action: Mouse pressed left at (401, 238)
Screenshot: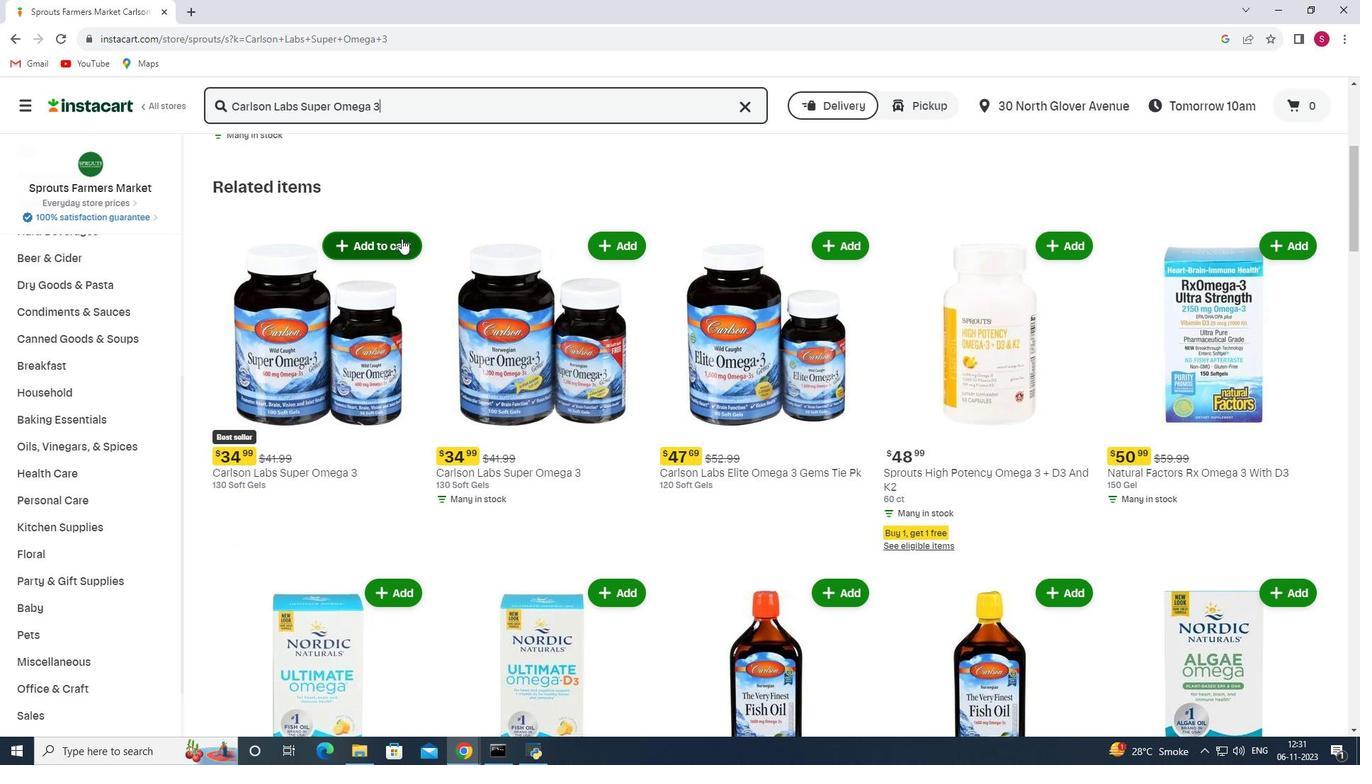 
